 Task: Add an event with the title Casual Interview with Candidate D, date '2024/05/21', time 7:50 AM to 9:50 AM, logged in from the account softage.10@softage.netand send the event invitation to softage.3@softage.net and softage.4@softage.net. Set a reminder for the event 2 hour before
Action: Mouse moved to (103, 134)
Screenshot: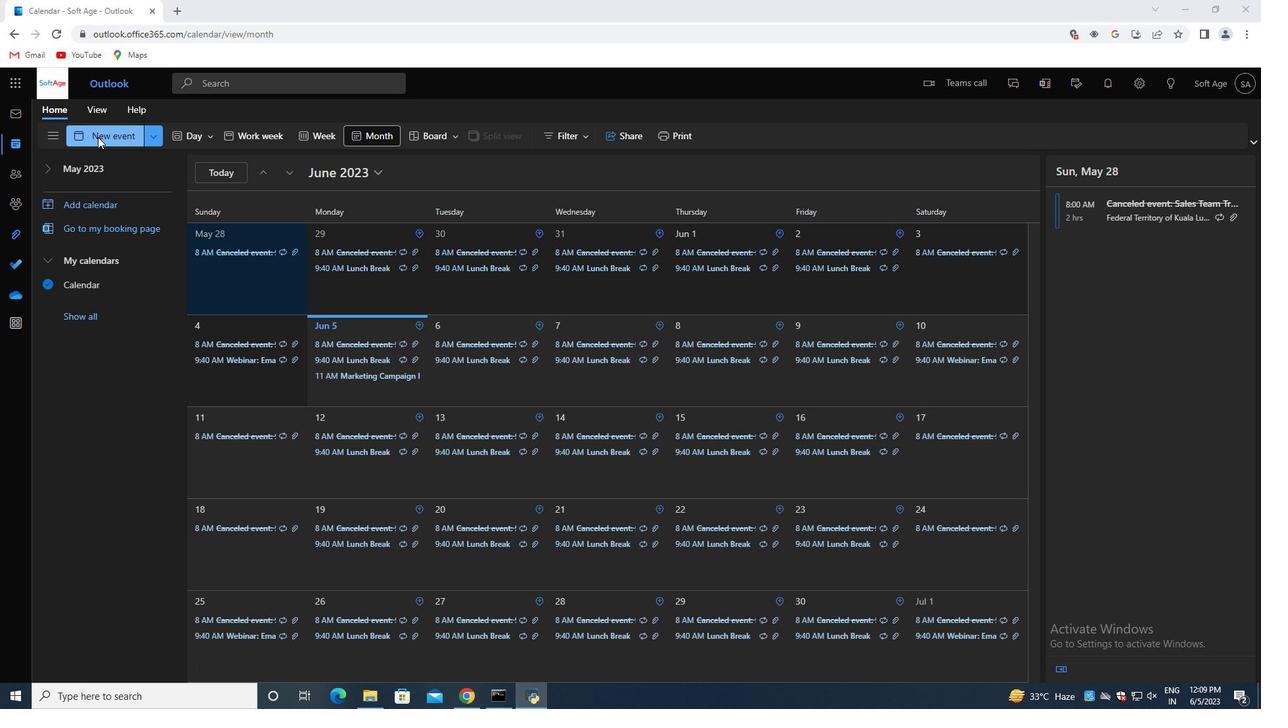 
Action: Mouse pressed left at (103, 134)
Screenshot: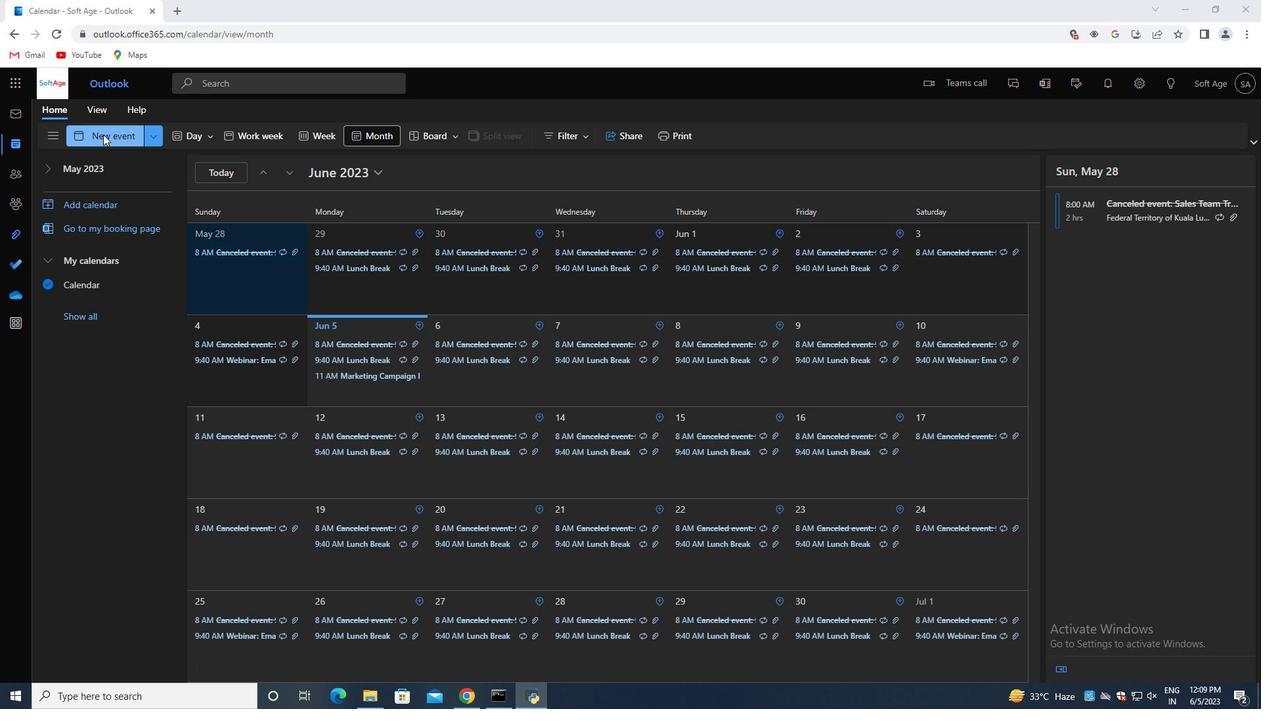 
Action: Mouse moved to (410, 214)
Screenshot: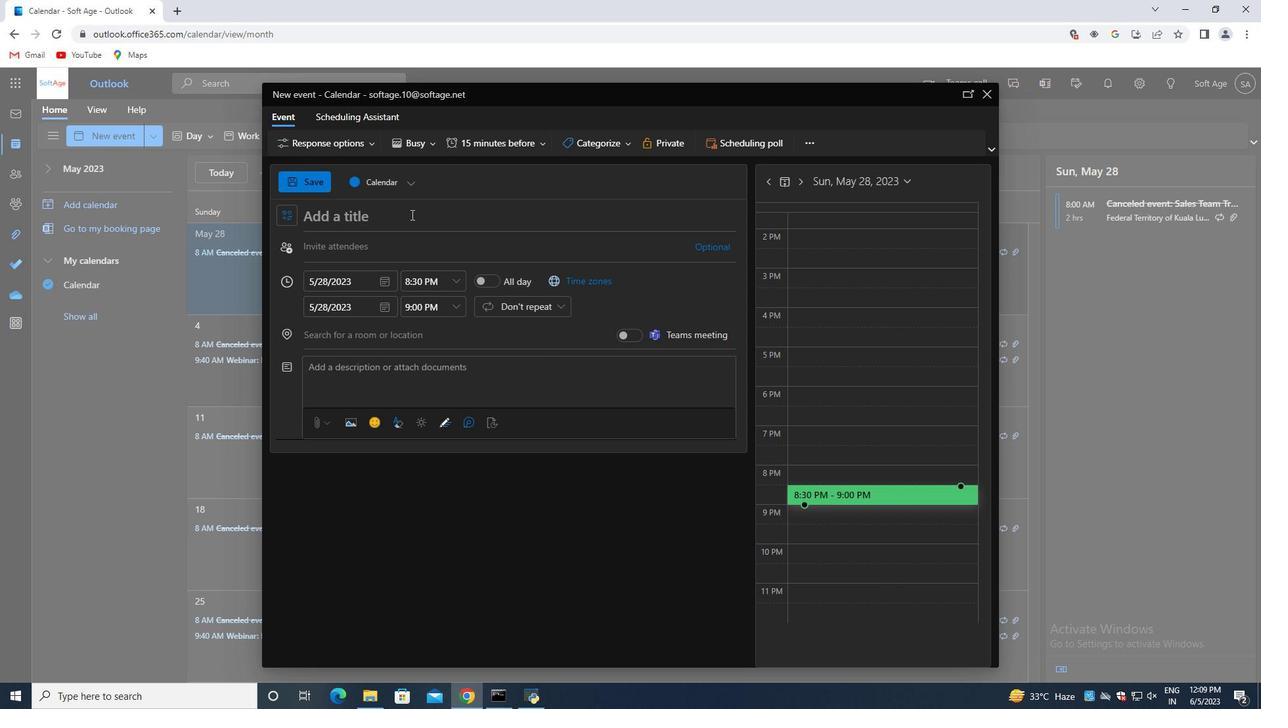 
Action: Mouse pressed left at (410, 214)
Screenshot: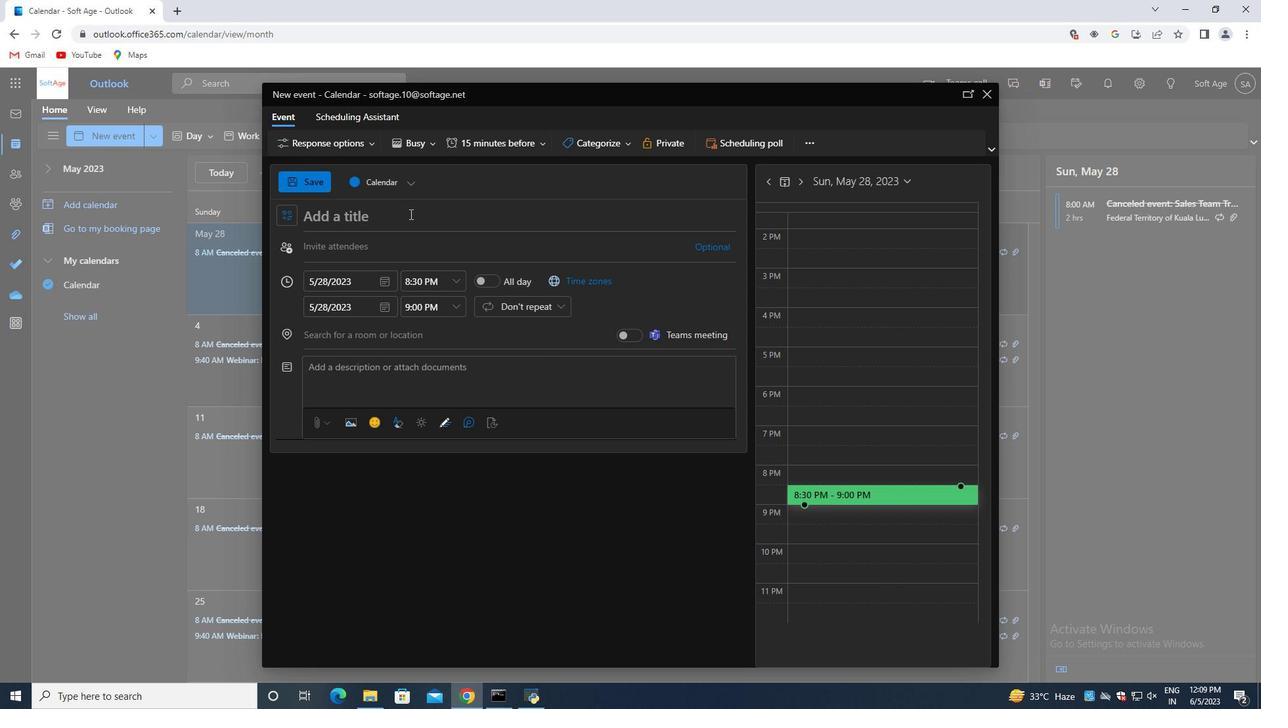 
Action: Key pressed <Key.shift>Casual<Key.space><Key.shift>Interview<Key.space>with<Key.space><Key.shift>Can
Screenshot: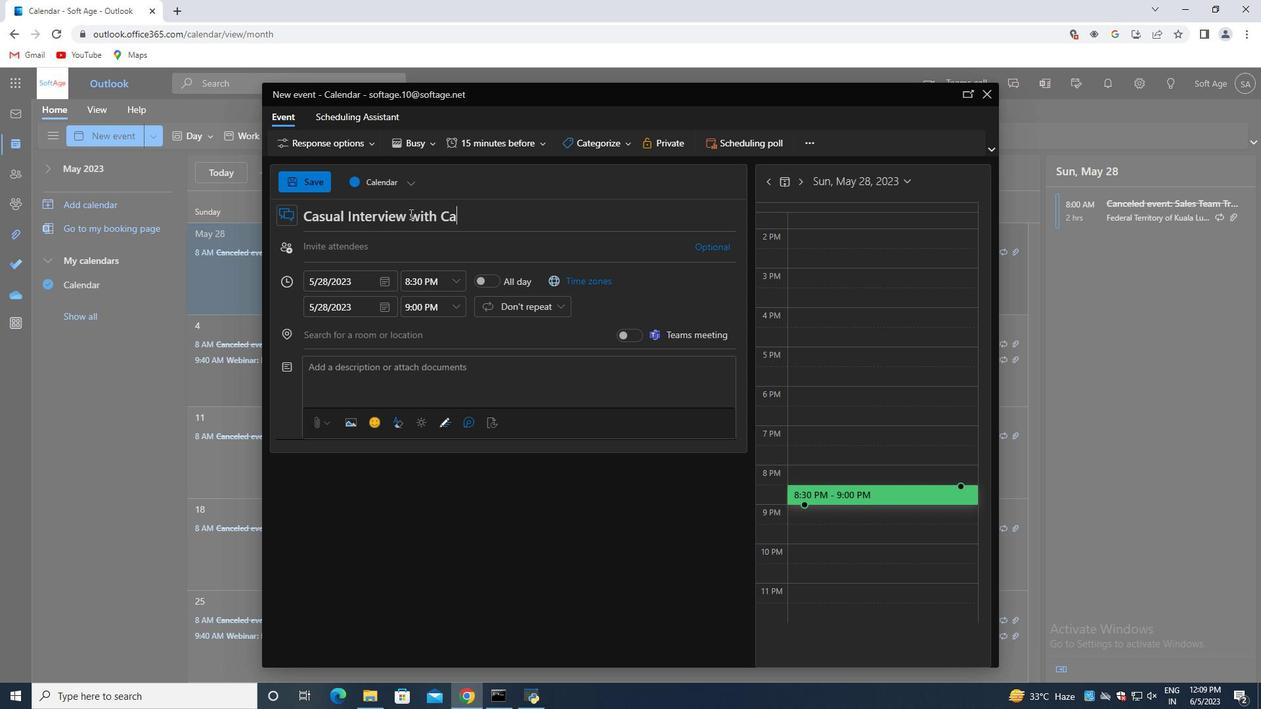 
Action: Mouse moved to (409, 213)
Screenshot: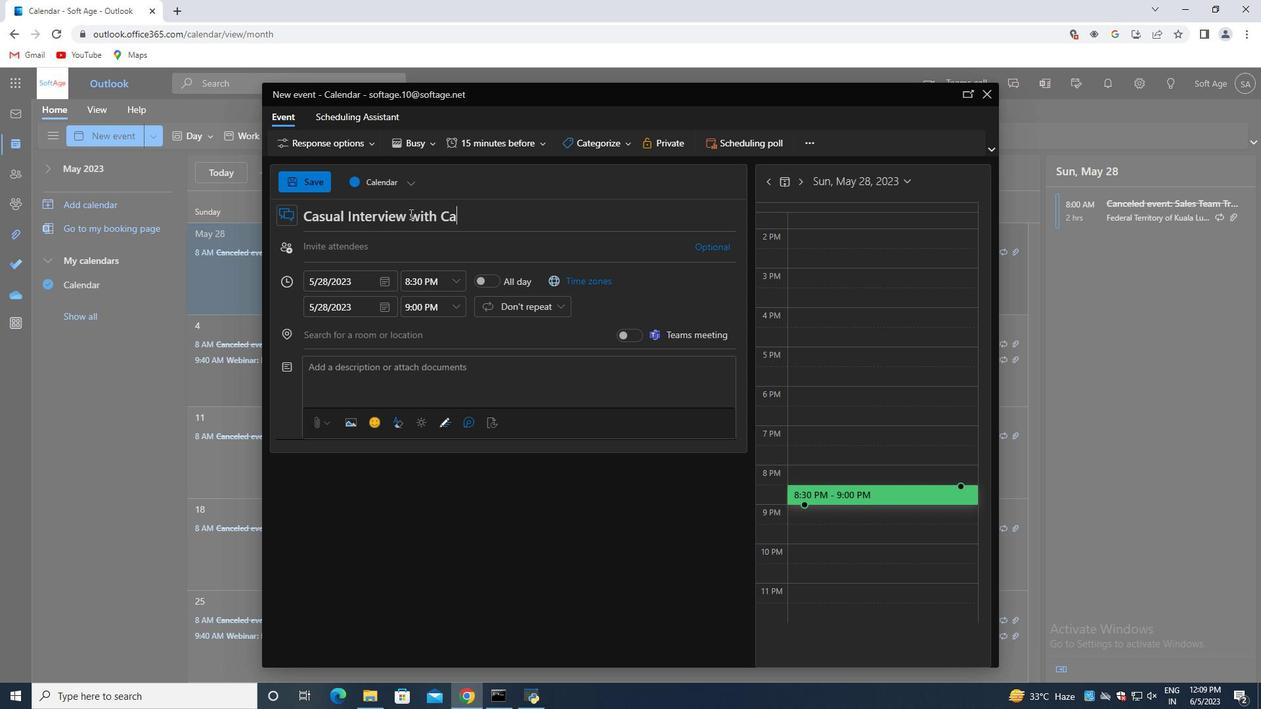 
Action: Key pressed didate<Key.space><Key.shift><Key.shift>D
Screenshot: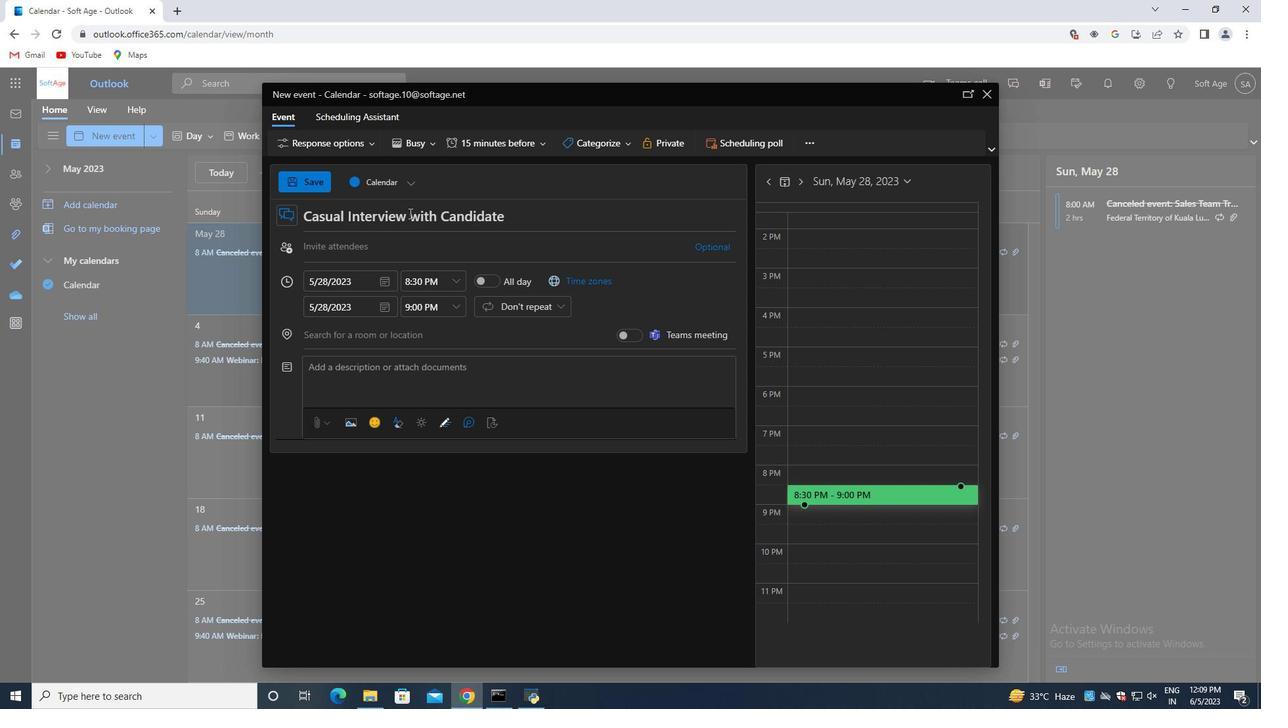 
Action: Mouse moved to (389, 281)
Screenshot: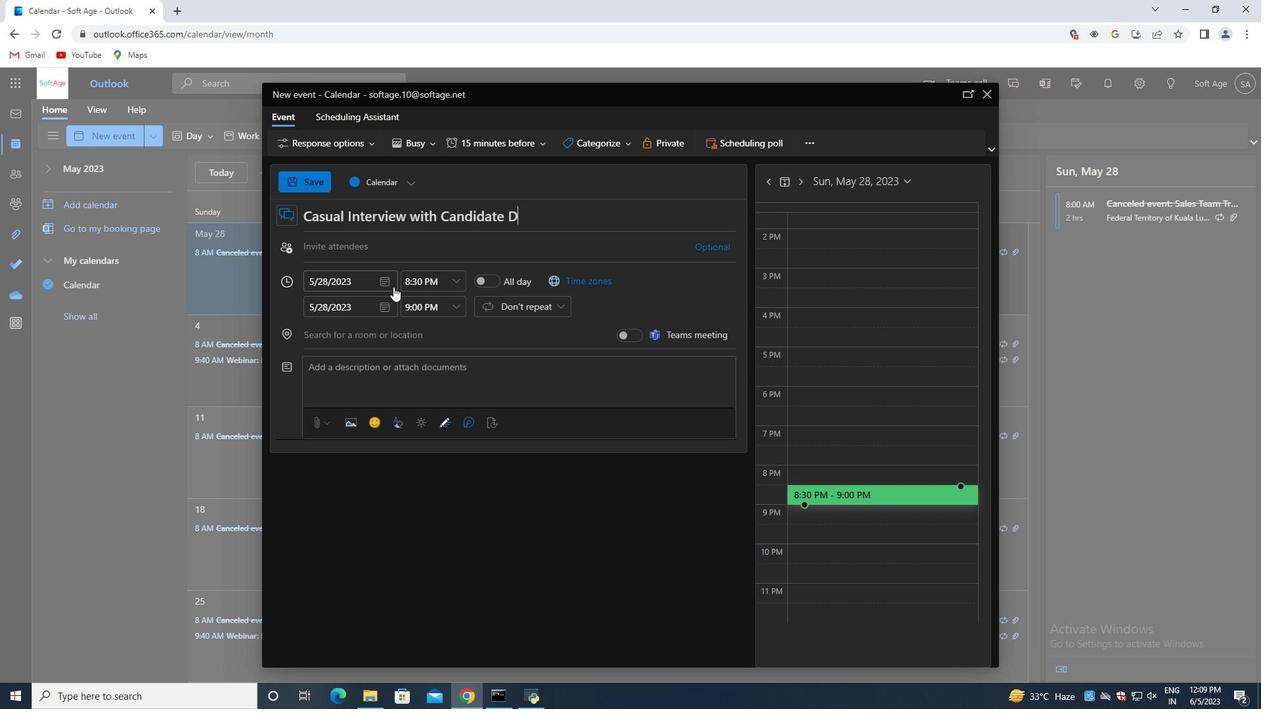 
Action: Mouse pressed left at (389, 281)
Screenshot: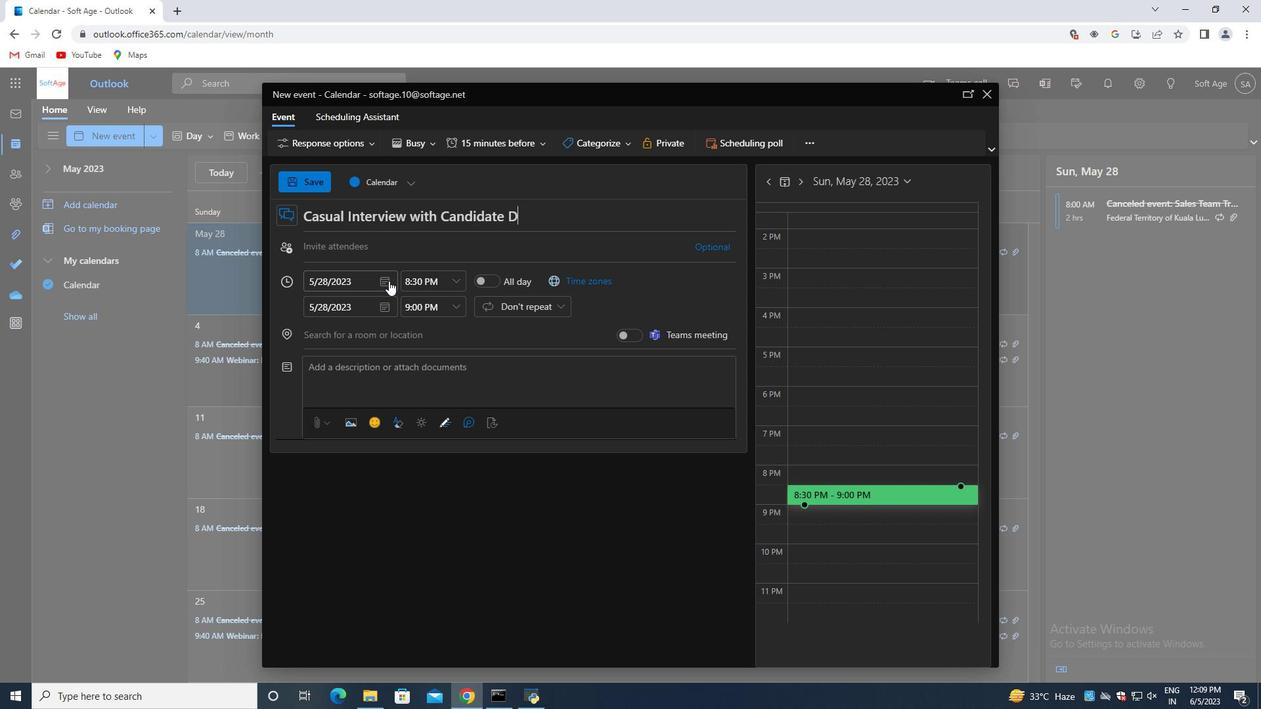 
Action: Mouse moved to (434, 314)
Screenshot: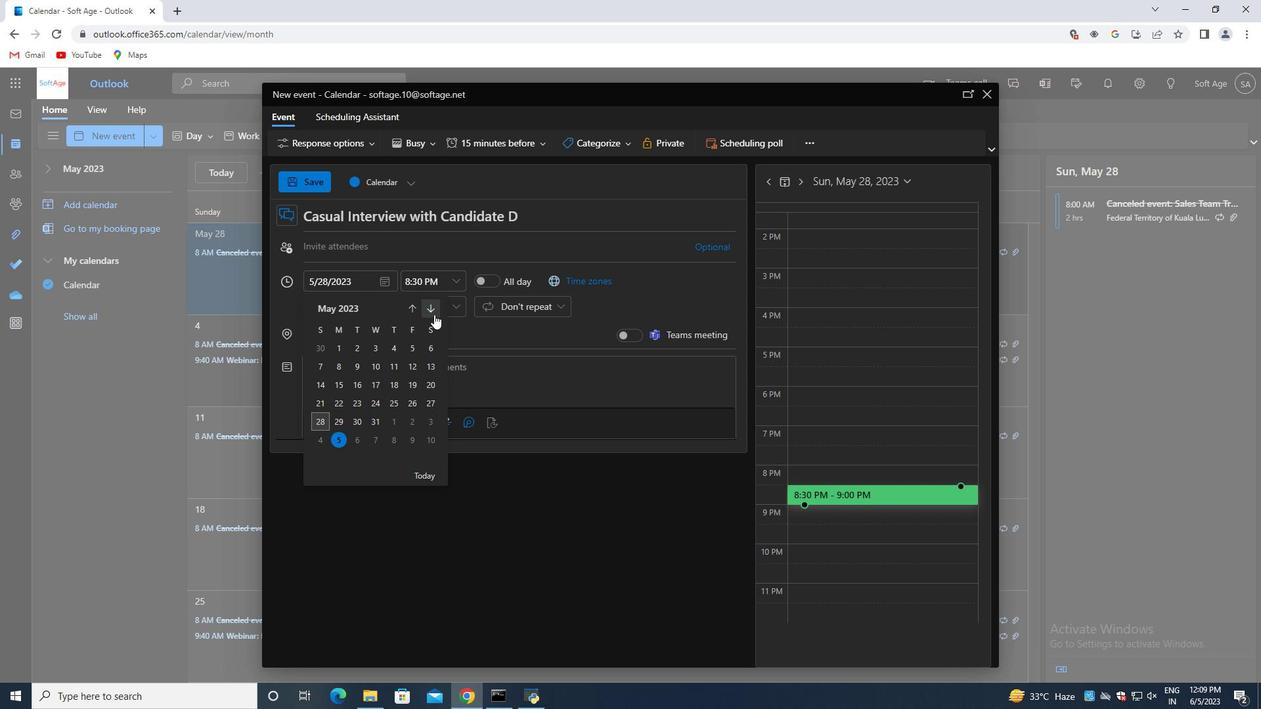 
Action: Mouse pressed left at (434, 314)
Screenshot: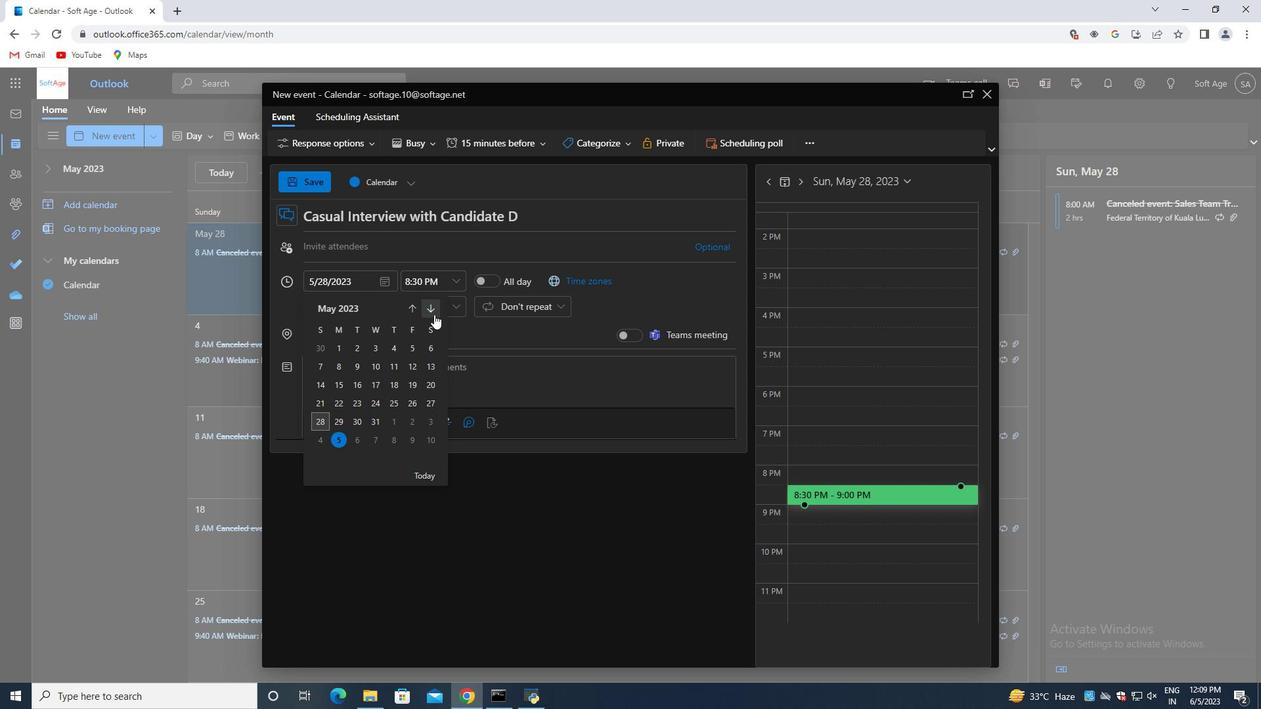 
Action: Mouse pressed left at (434, 314)
Screenshot: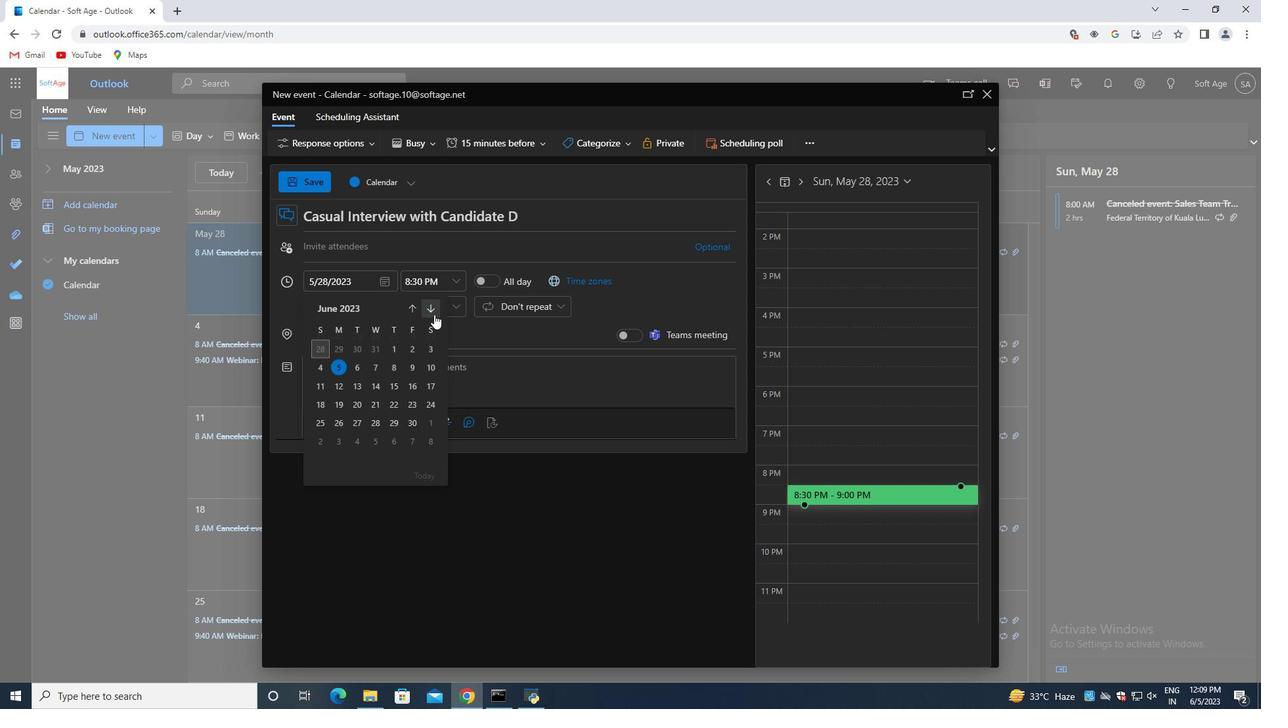 
Action: Mouse pressed left at (434, 314)
Screenshot: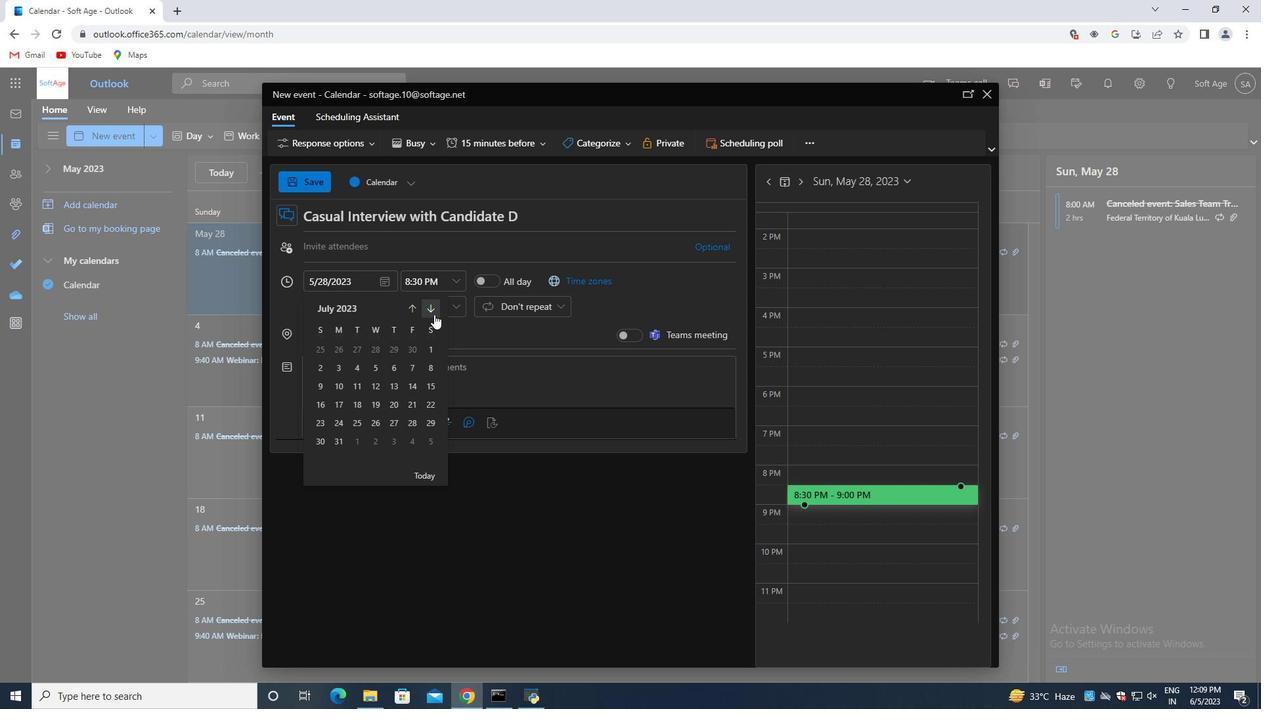 
Action: Mouse pressed left at (434, 314)
Screenshot: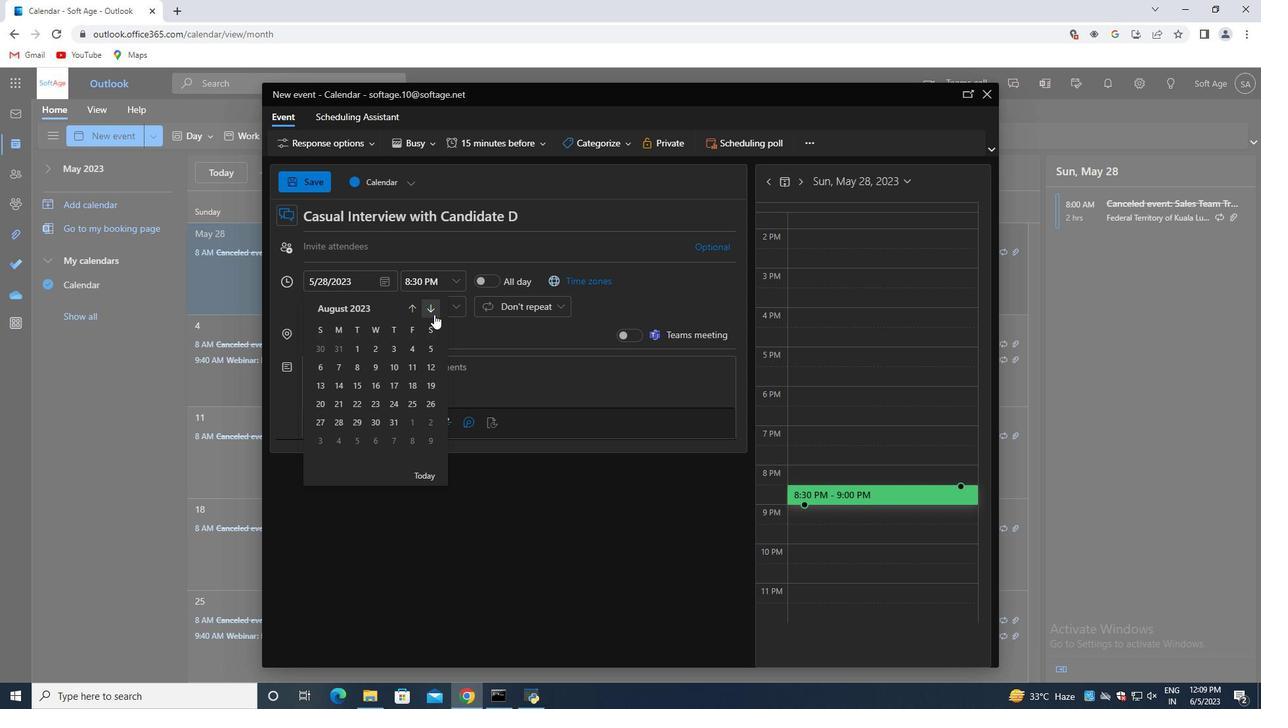 
Action: Mouse pressed left at (434, 314)
Screenshot: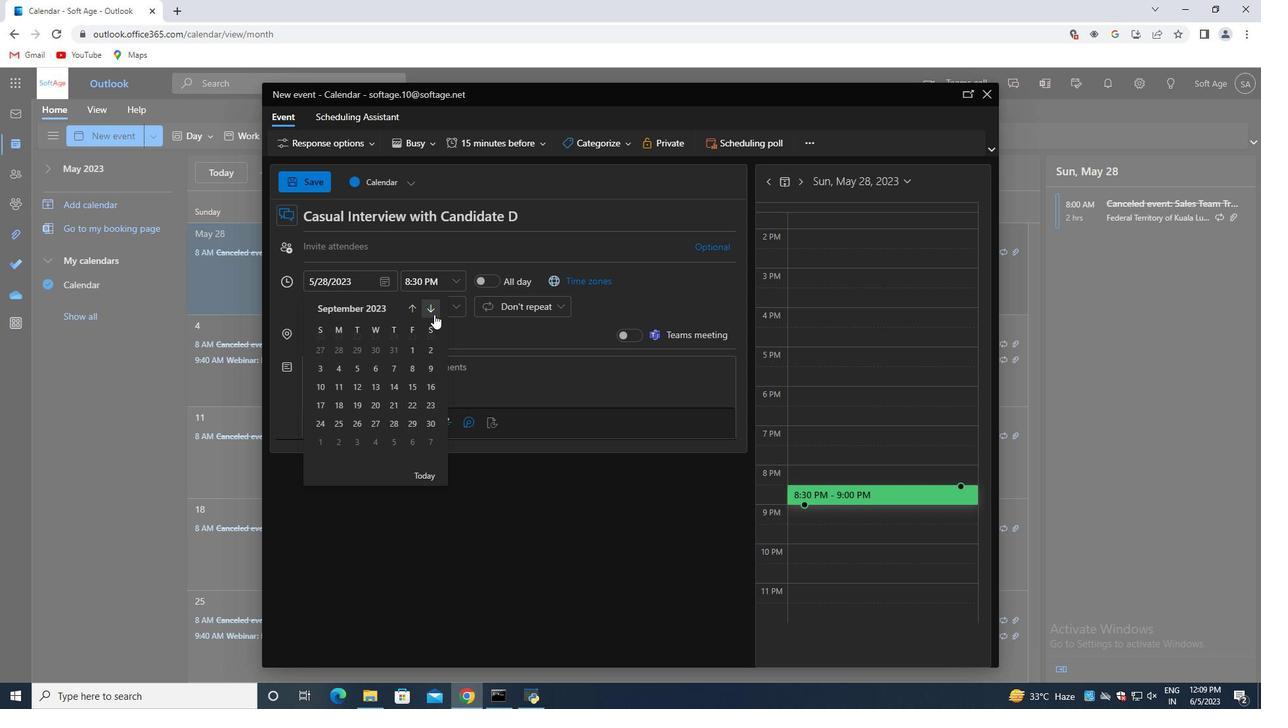 
Action: Mouse pressed left at (434, 314)
Screenshot: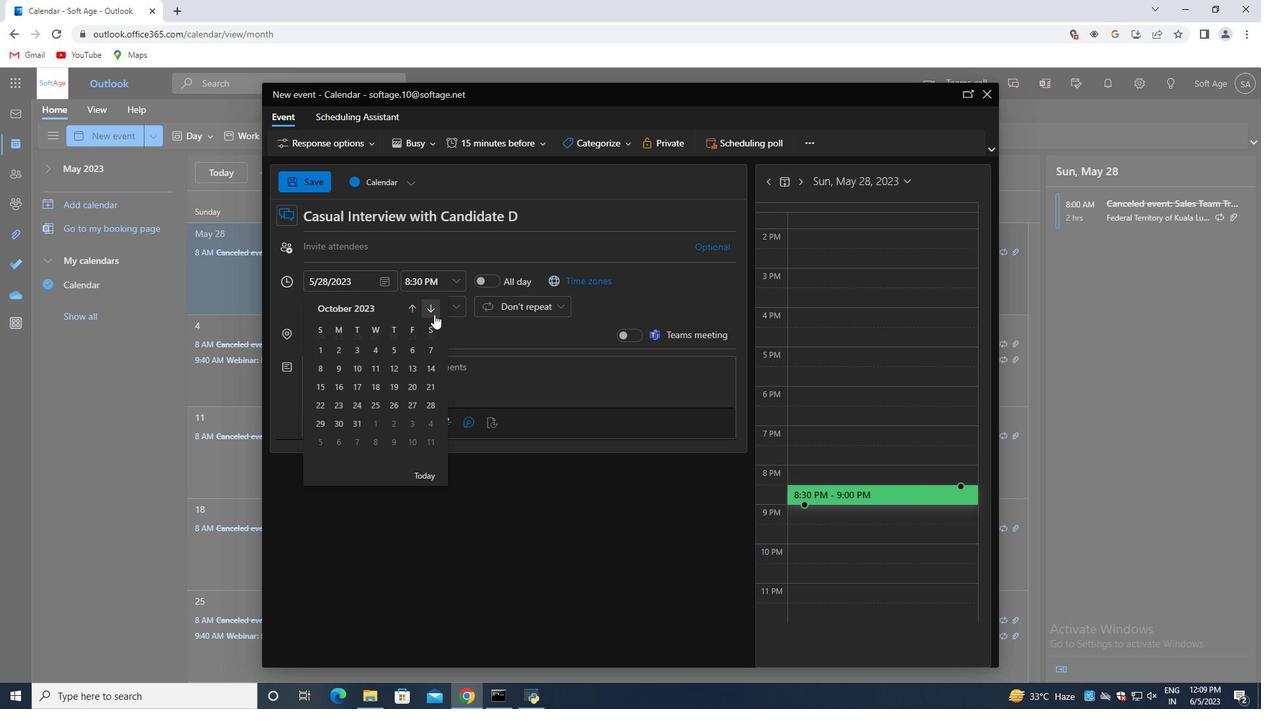 
Action: Mouse pressed left at (434, 314)
Screenshot: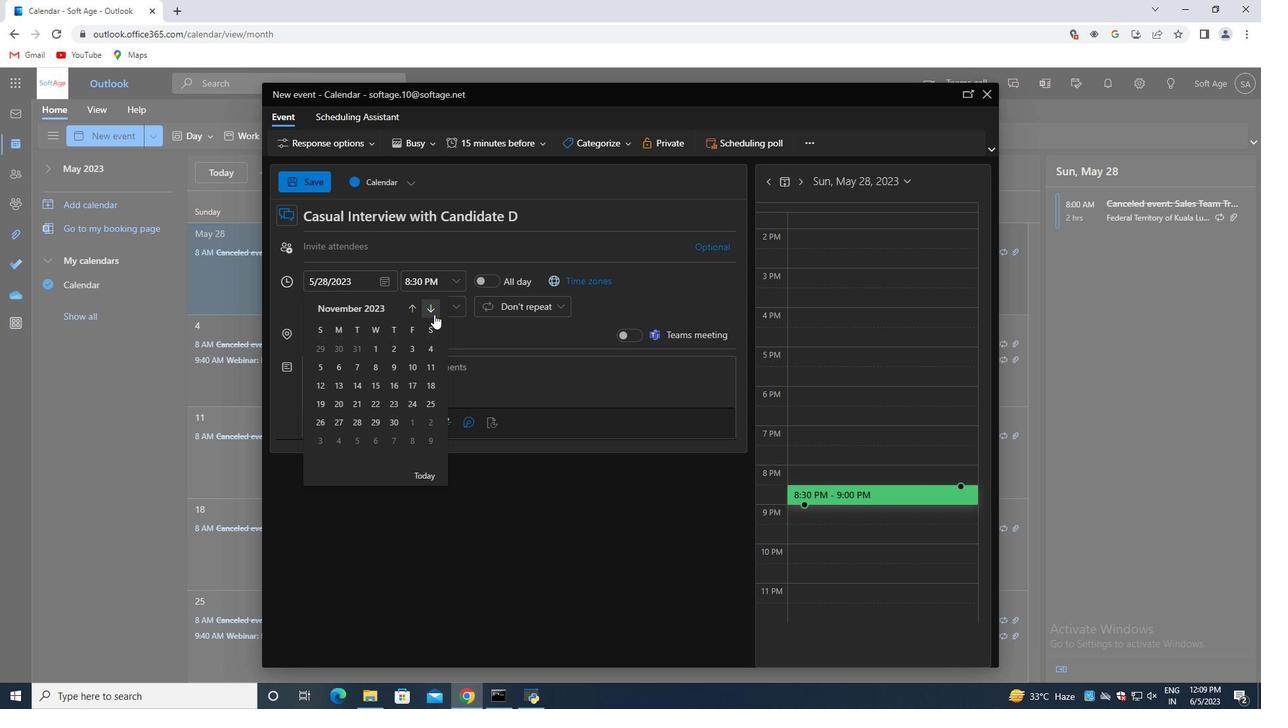 
Action: Mouse pressed left at (434, 314)
Screenshot: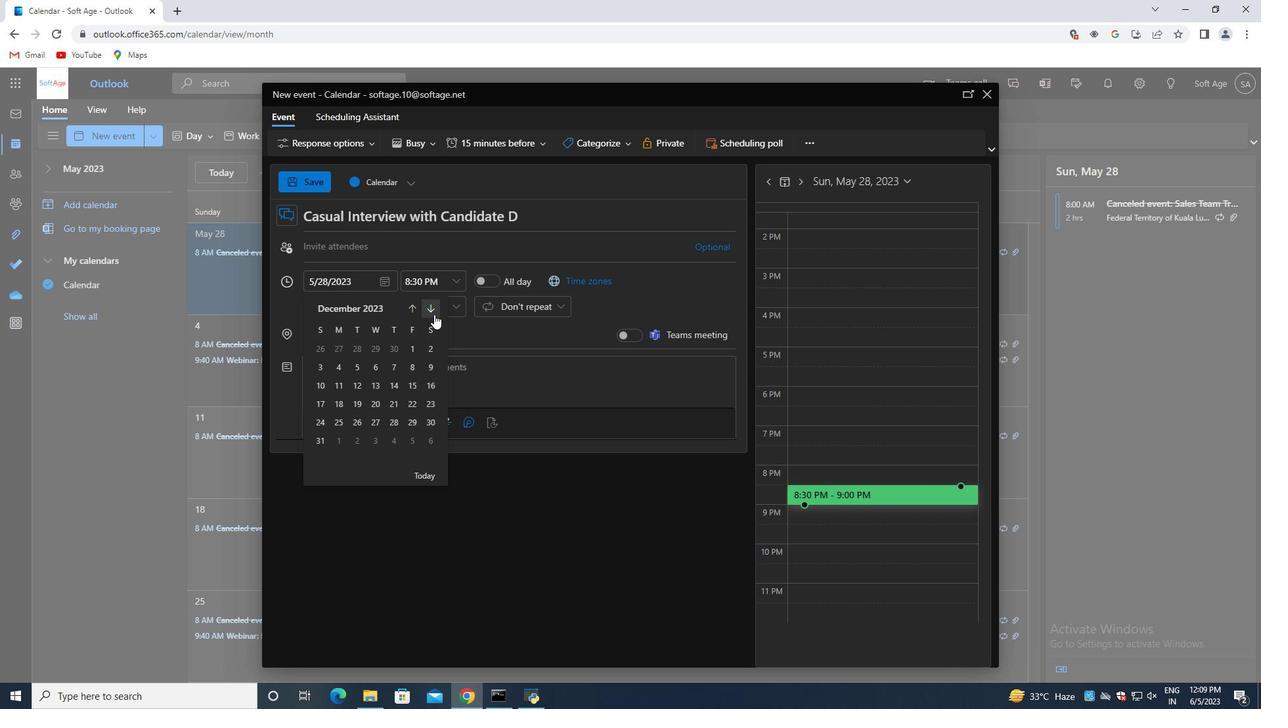 
Action: Mouse pressed left at (434, 314)
Screenshot: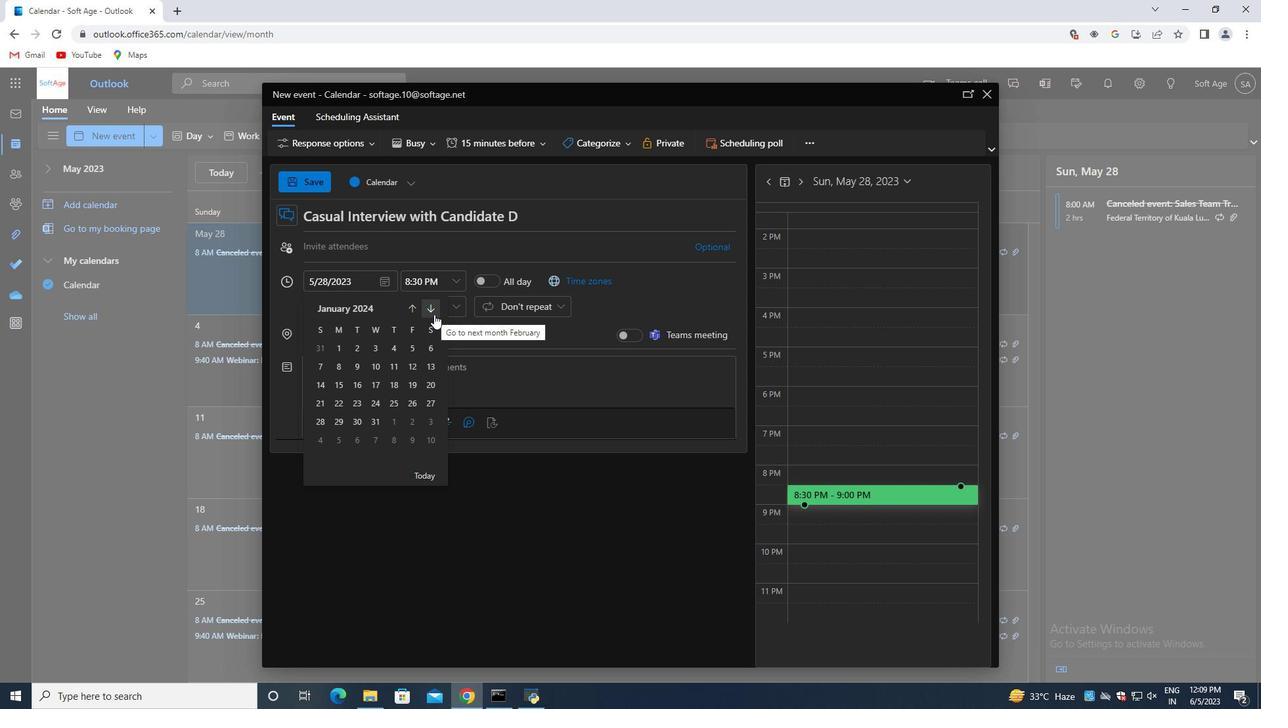 
Action: Mouse pressed left at (434, 314)
Screenshot: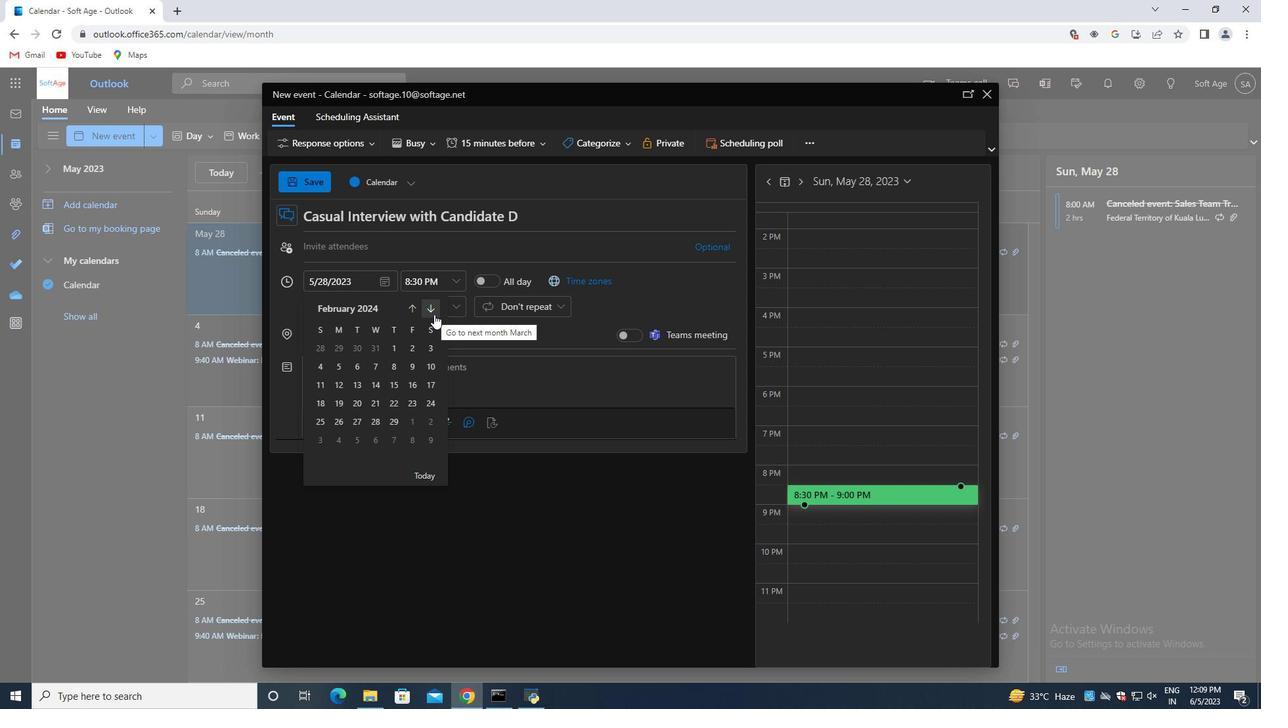 
Action: Mouse pressed left at (434, 314)
Screenshot: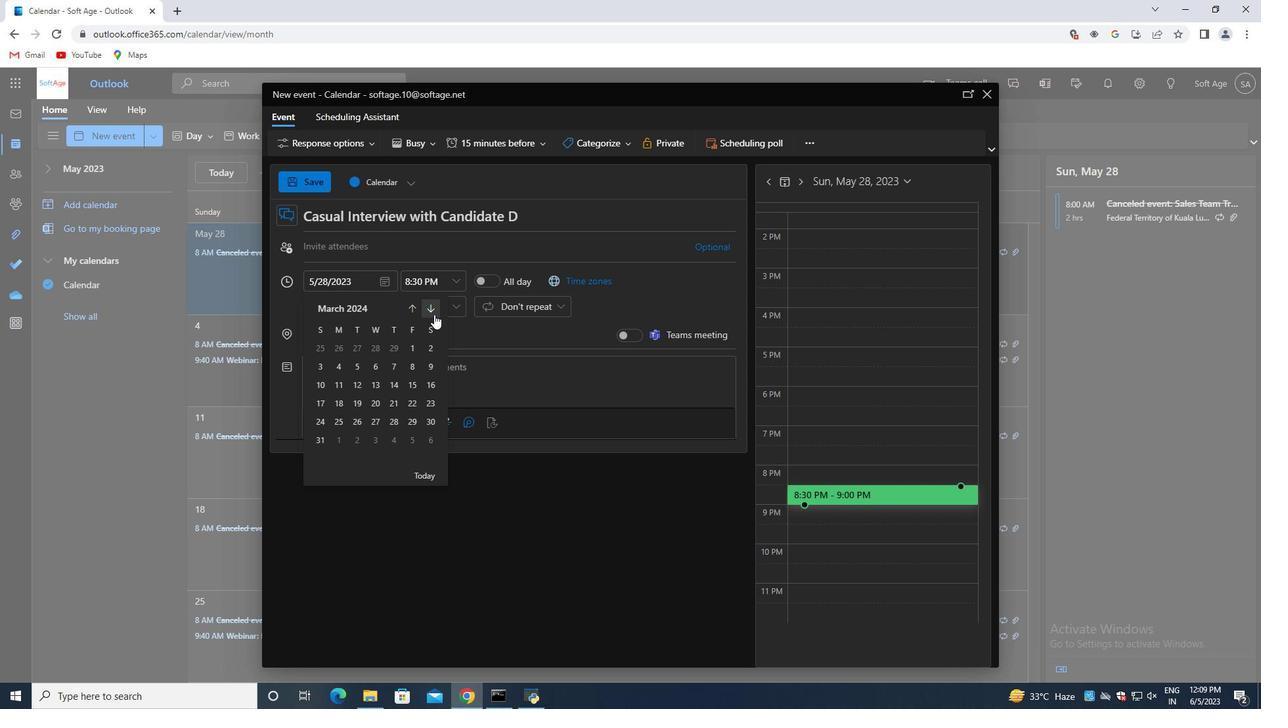 
Action: Mouse moved to (321, 398)
Screenshot: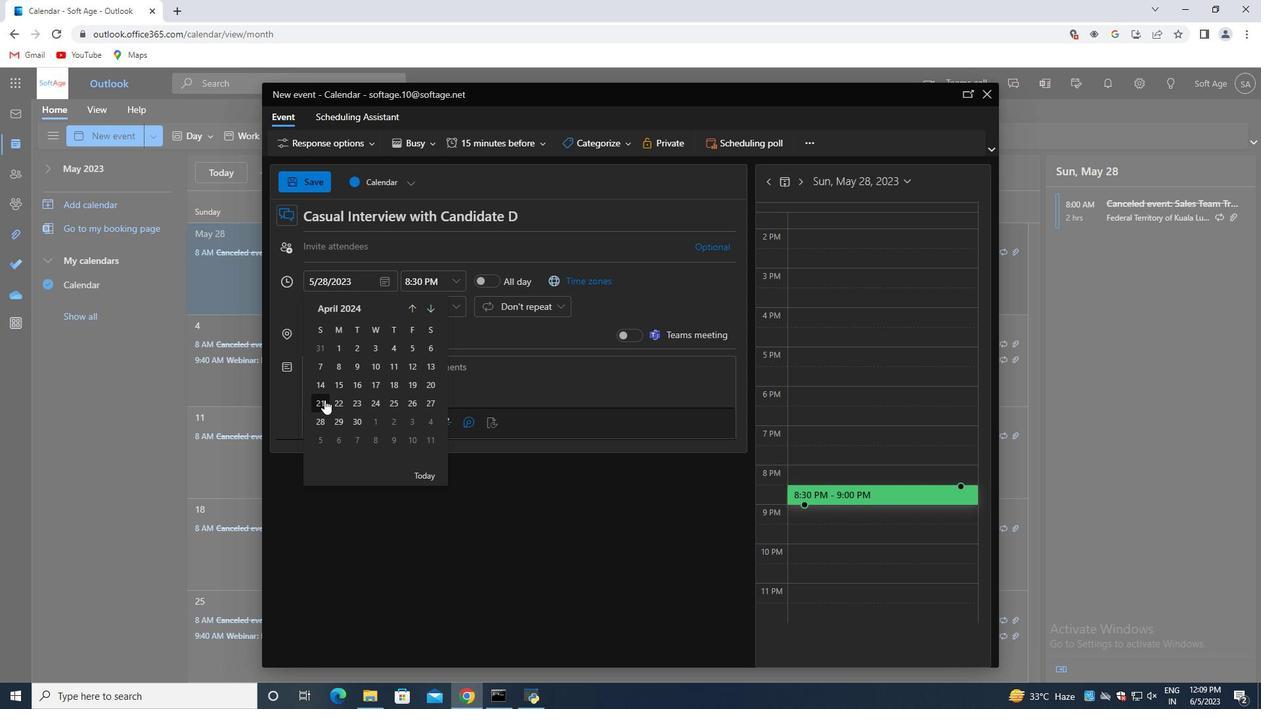 
Action: Mouse pressed left at (321, 398)
Screenshot: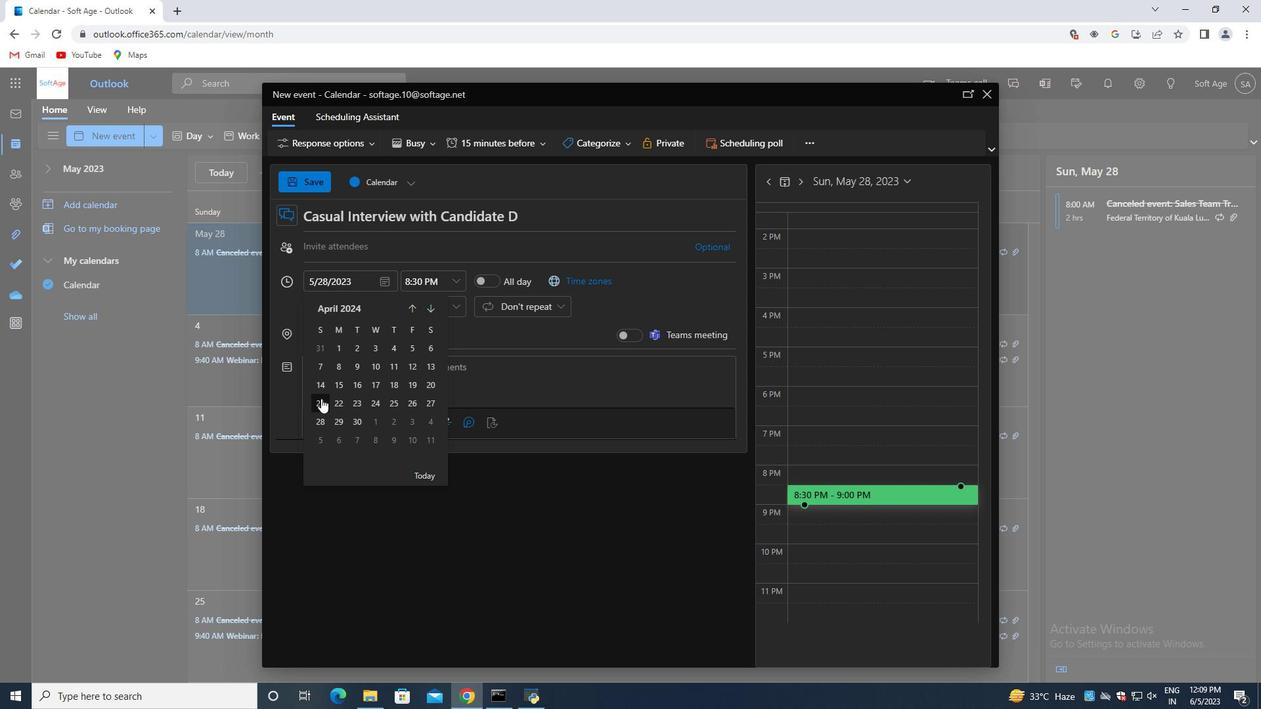 
Action: Mouse moved to (383, 276)
Screenshot: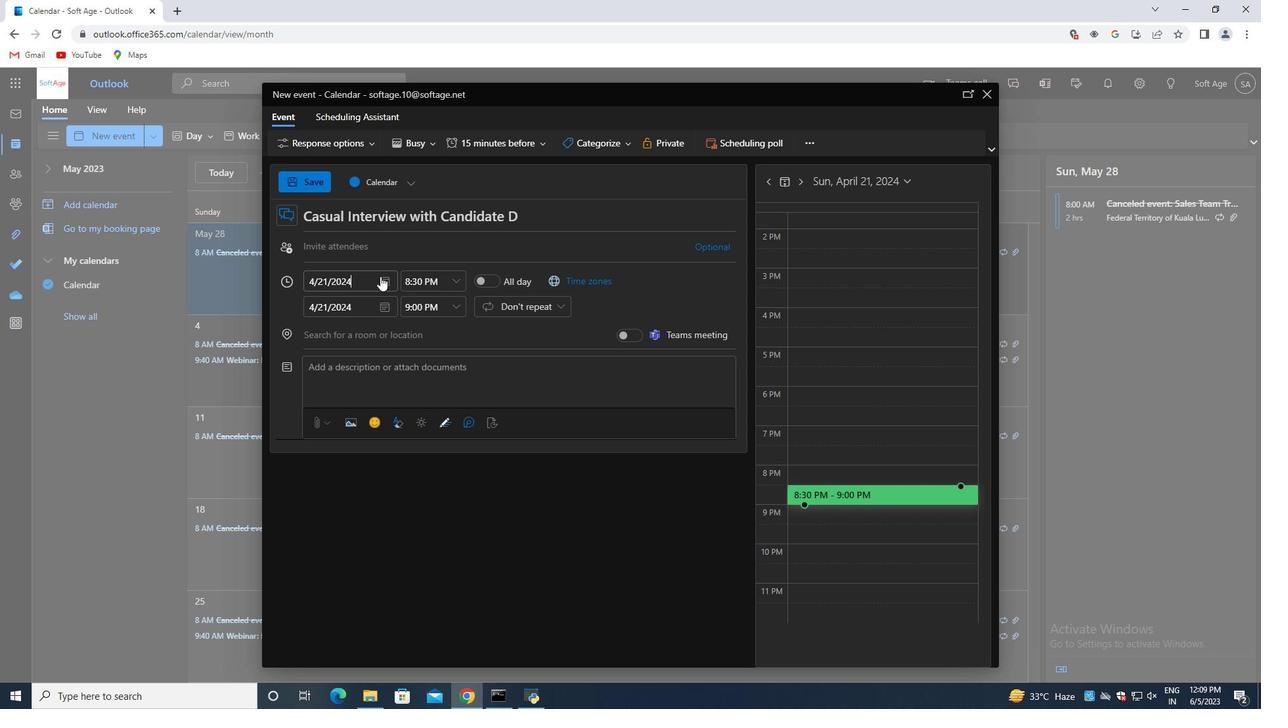 
Action: Mouse pressed left at (383, 276)
Screenshot: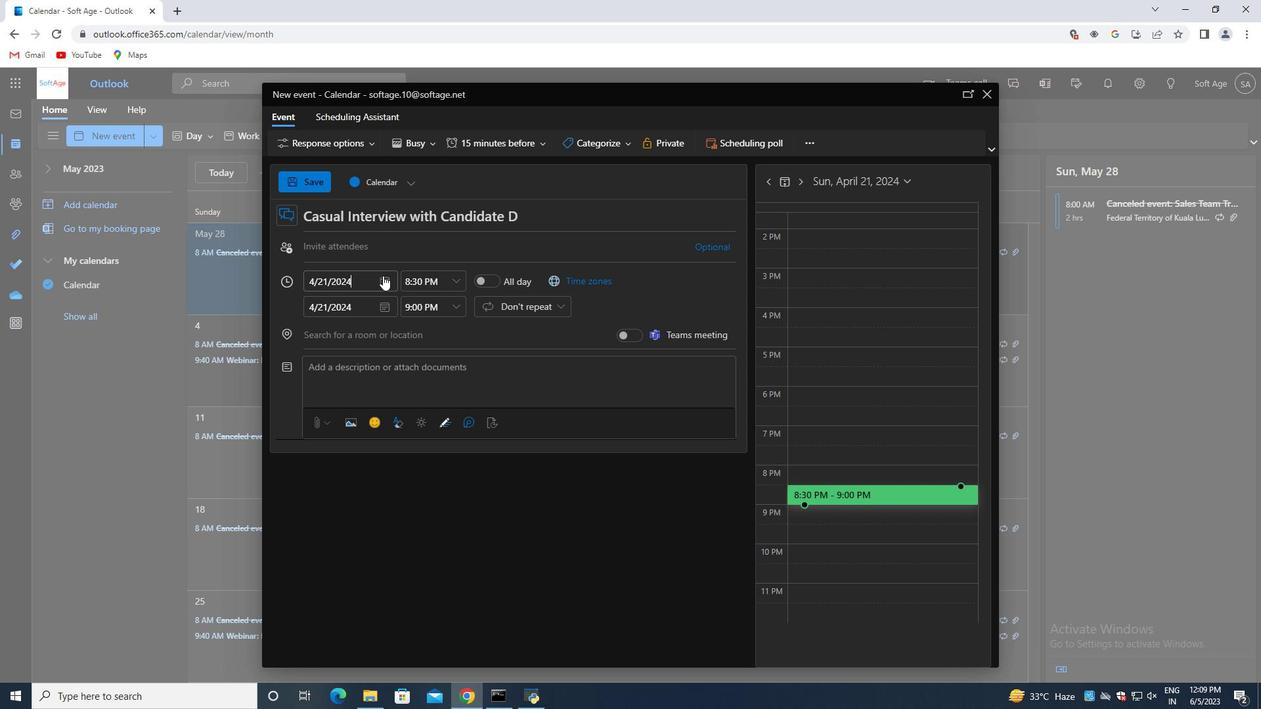 
Action: Mouse moved to (427, 310)
Screenshot: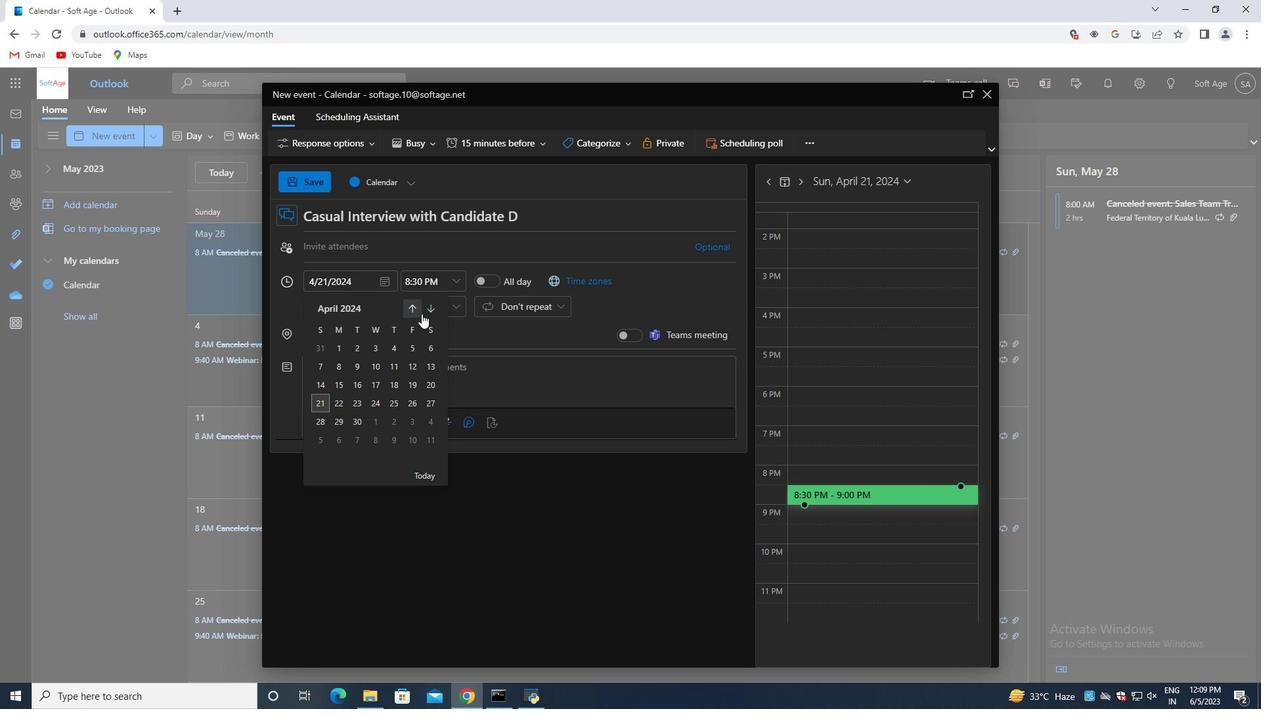 
Action: Mouse pressed left at (427, 310)
Screenshot: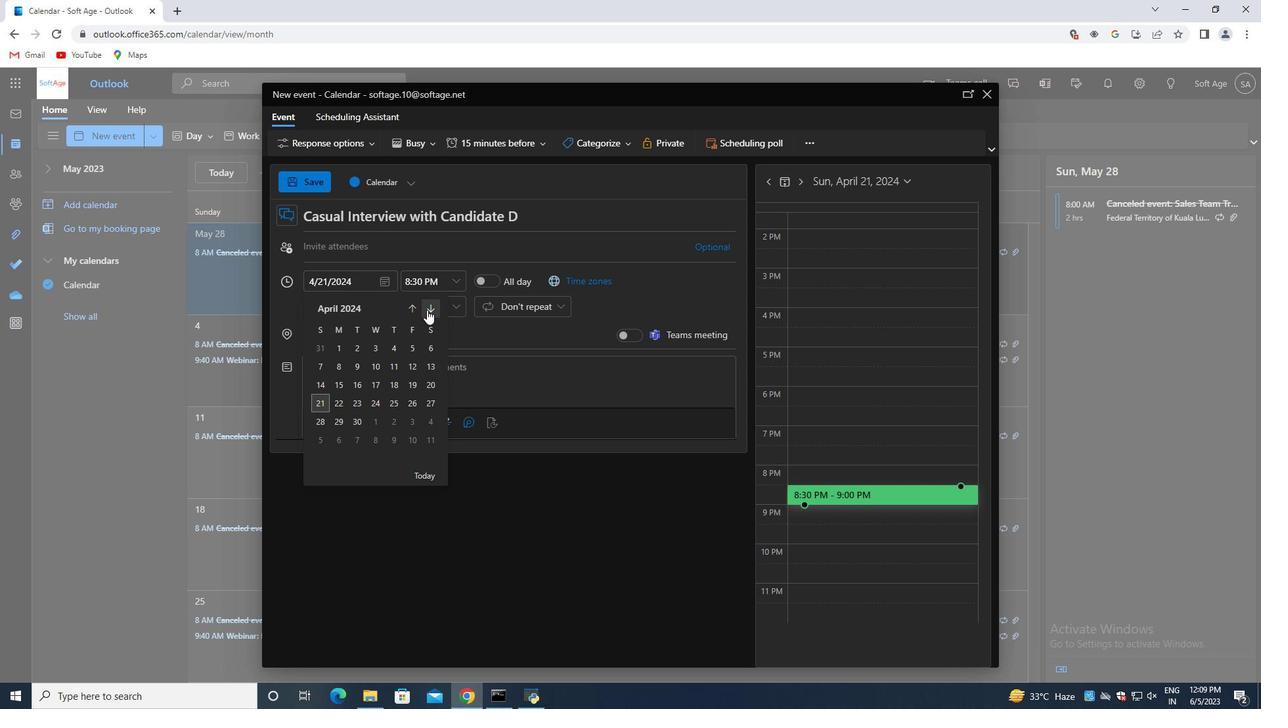 
Action: Mouse moved to (360, 398)
Screenshot: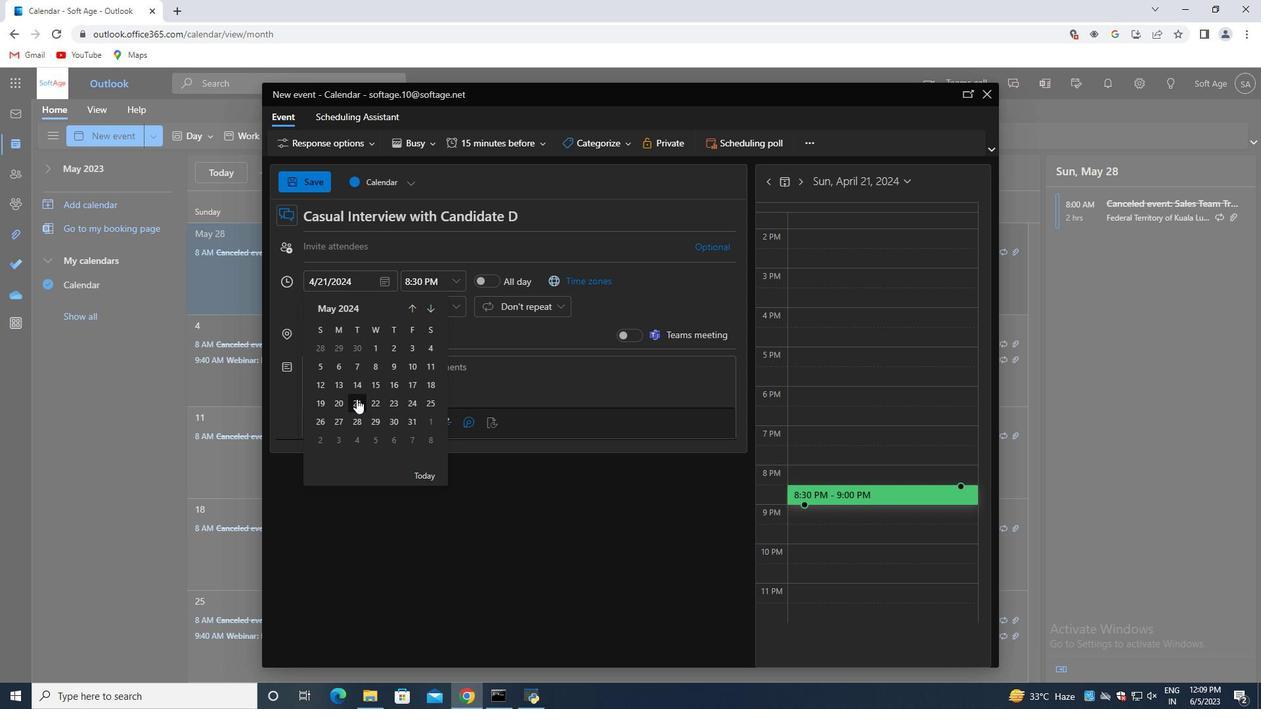 
Action: Mouse pressed left at (360, 398)
Screenshot: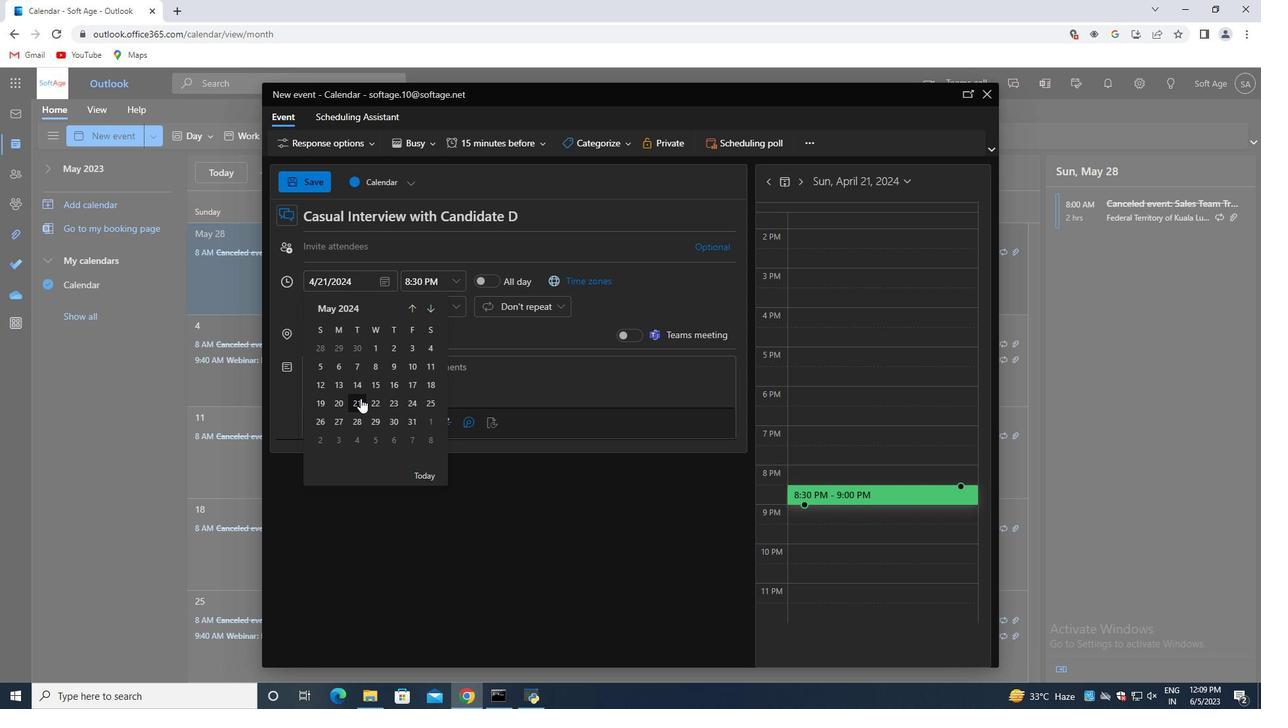 
Action: Mouse moved to (454, 281)
Screenshot: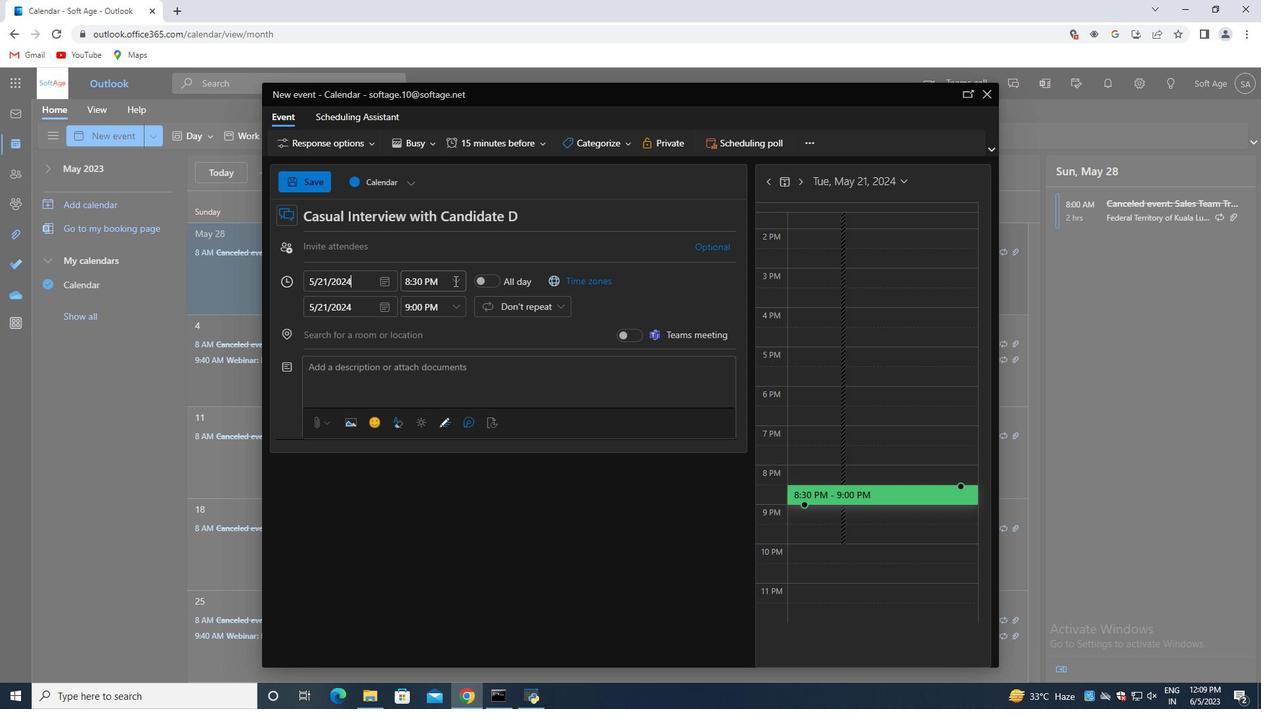 
Action: Mouse pressed left at (454, 281)
Screenshot: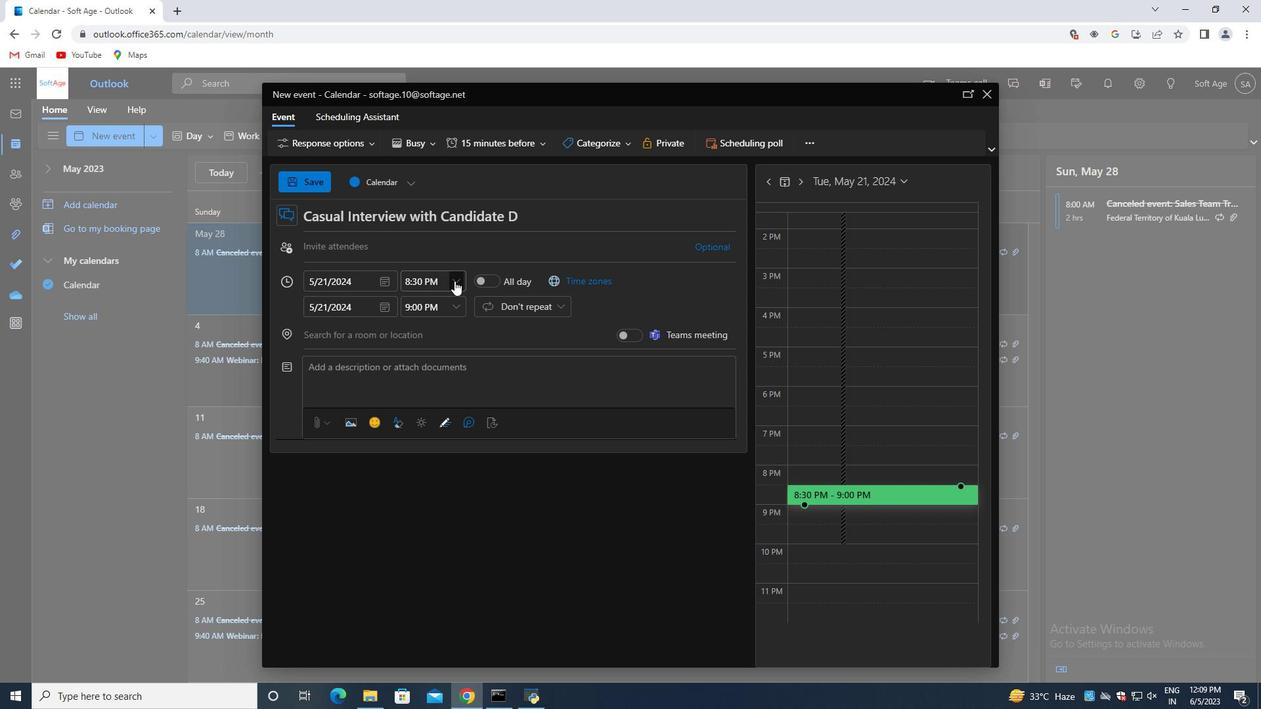 
Action: Mouse moved to (440, 341)
Screenshot: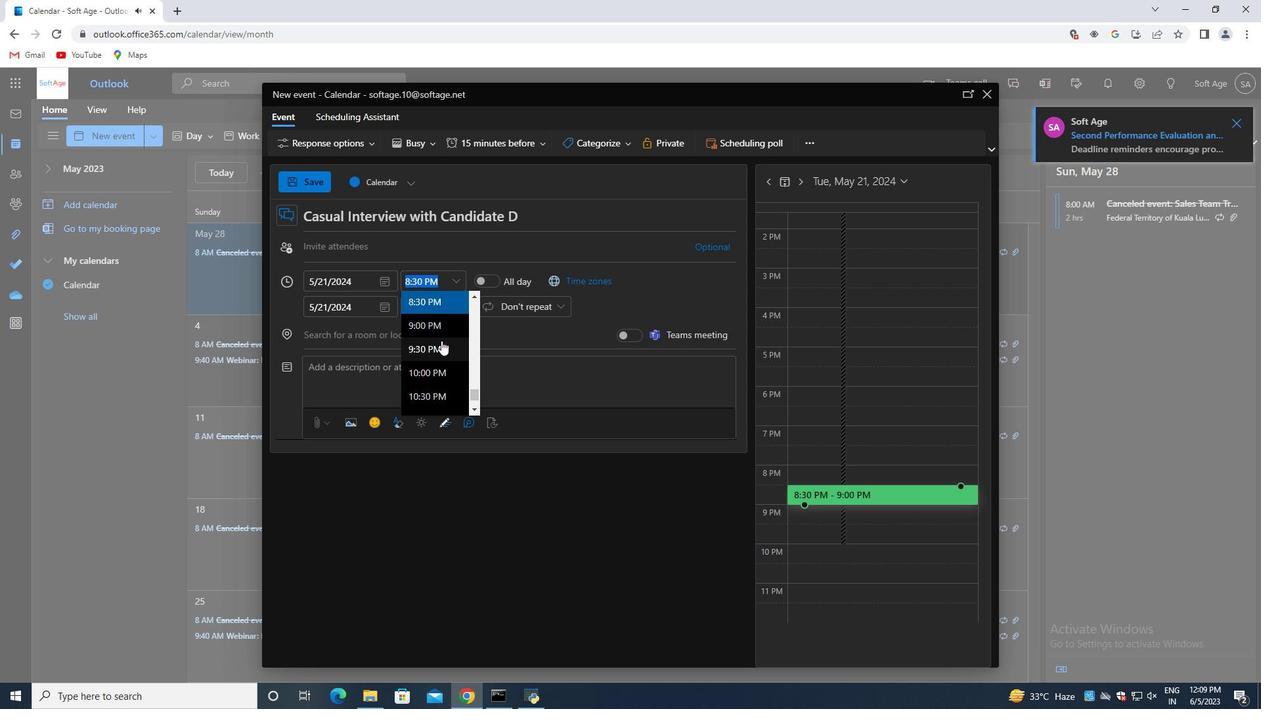 
Action: Mouse scrolled (440, 341) with delta (0, 0)
Screenshot: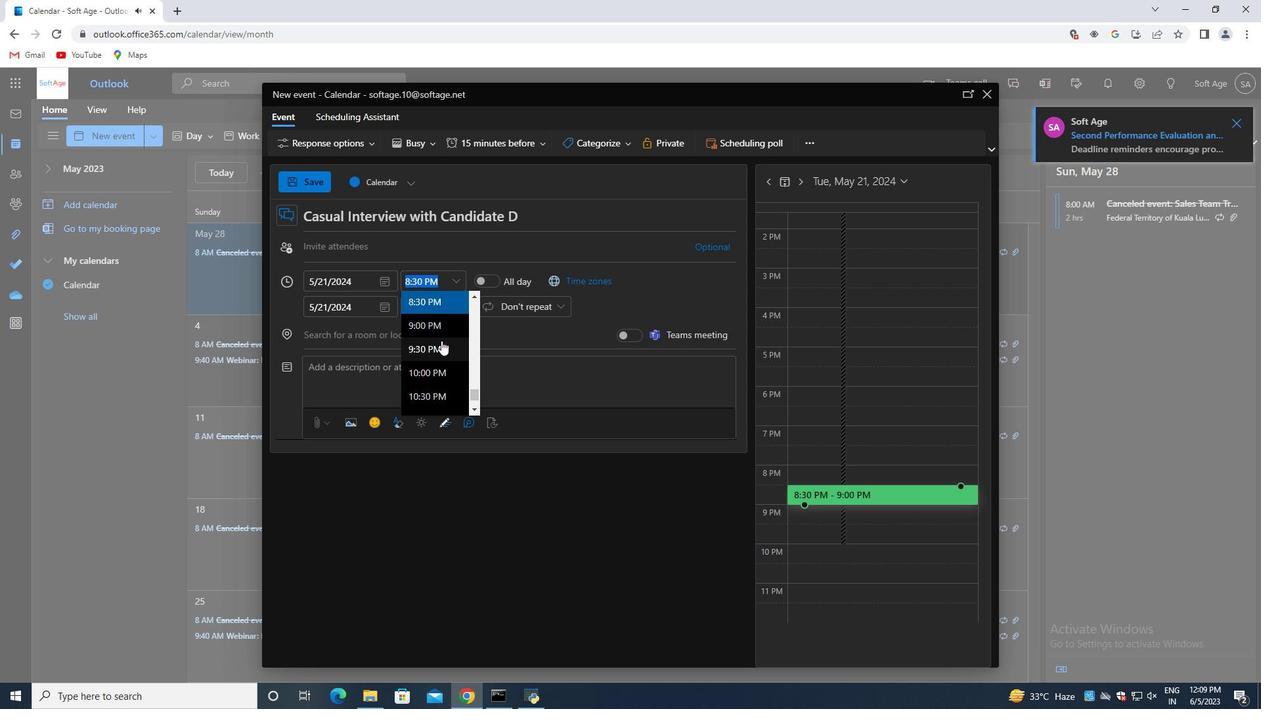 
Action: Mouse scrolled (440, 341) with delta (0, 0)
Screenshot: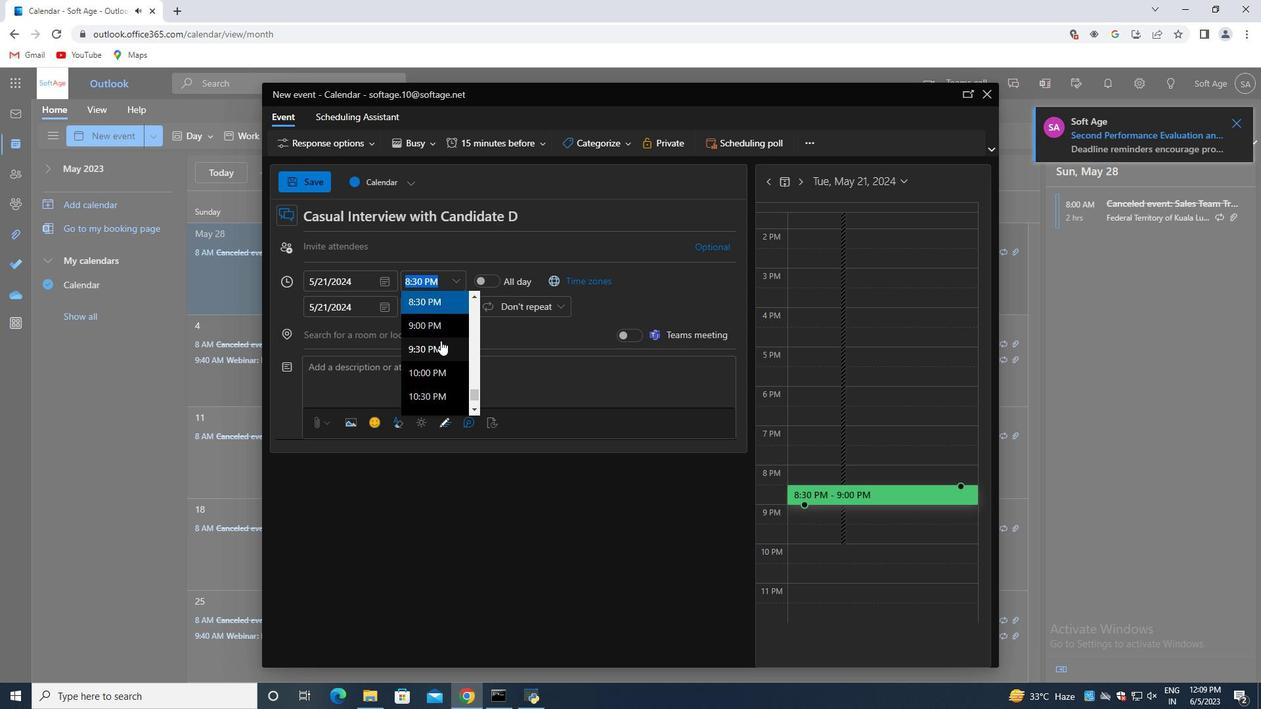 
Action: Mouse scrolled (440, 341) with delta (0, 0)
Screenshot: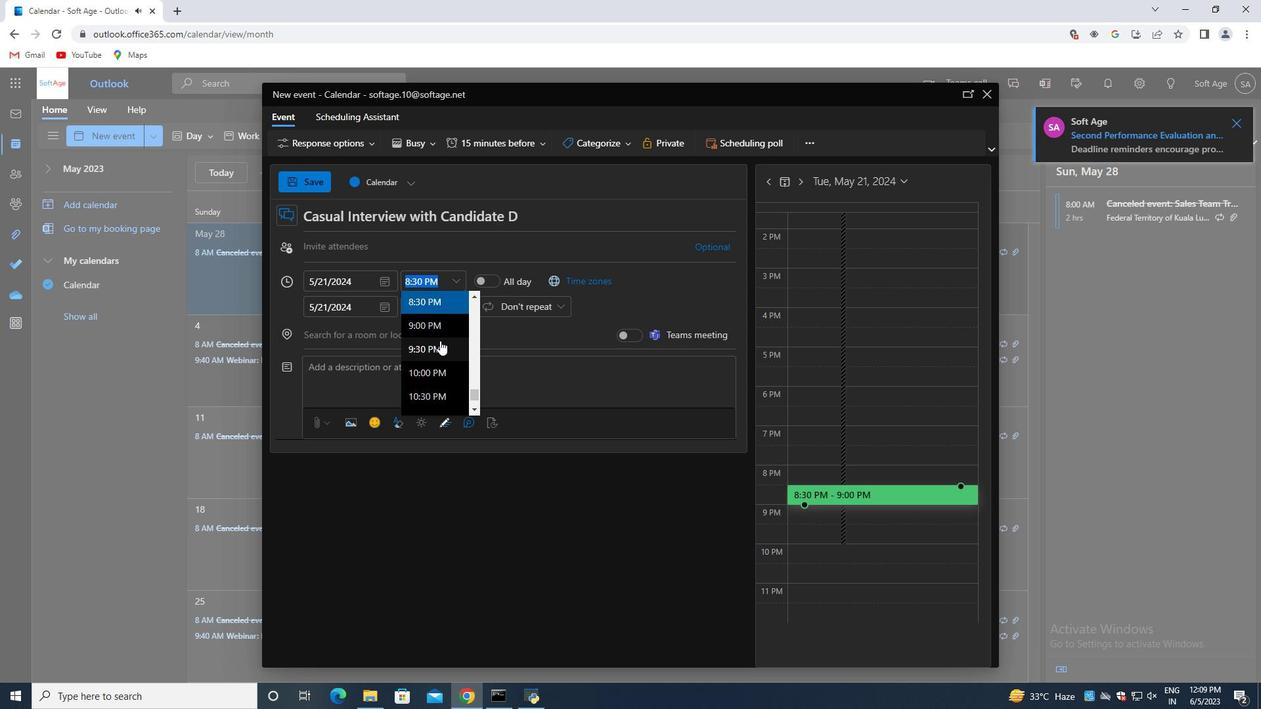 
Action: Mouse scrolled (440, 341) with delta (0, 0)
Screenshot: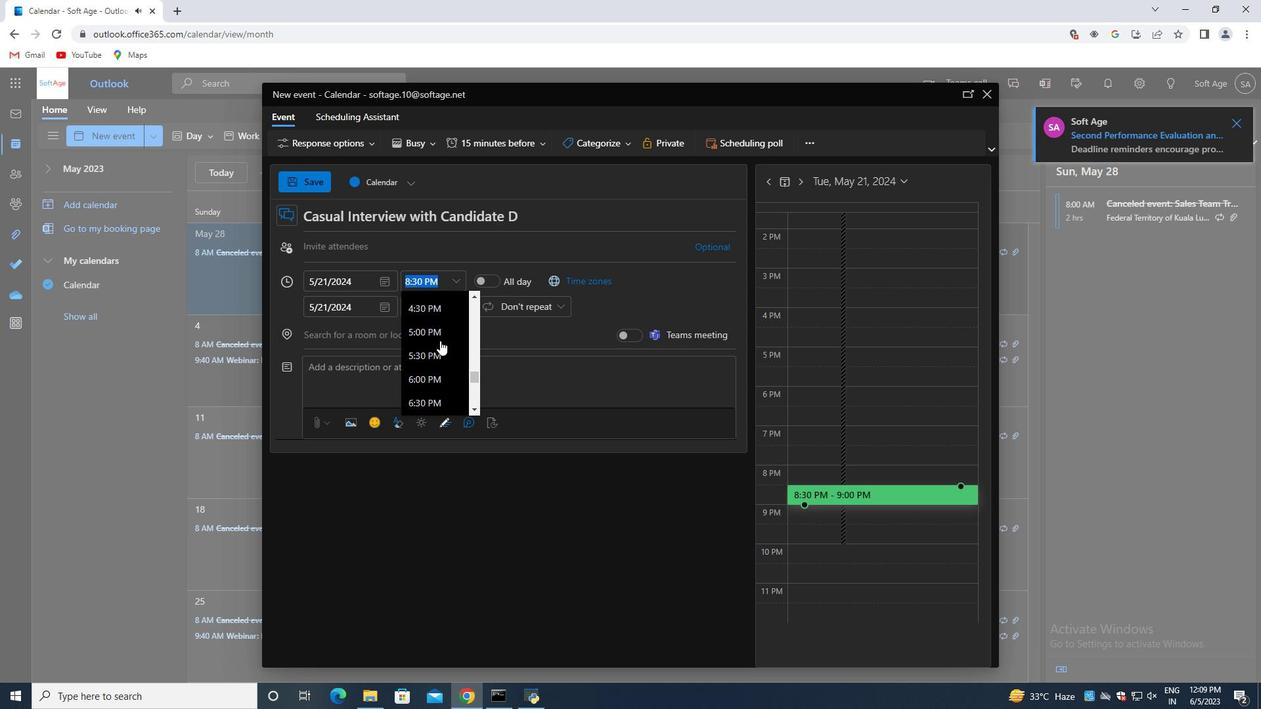 
Action: Mouse scrolled (440, 341) with delta (0, 0)
Screenshot: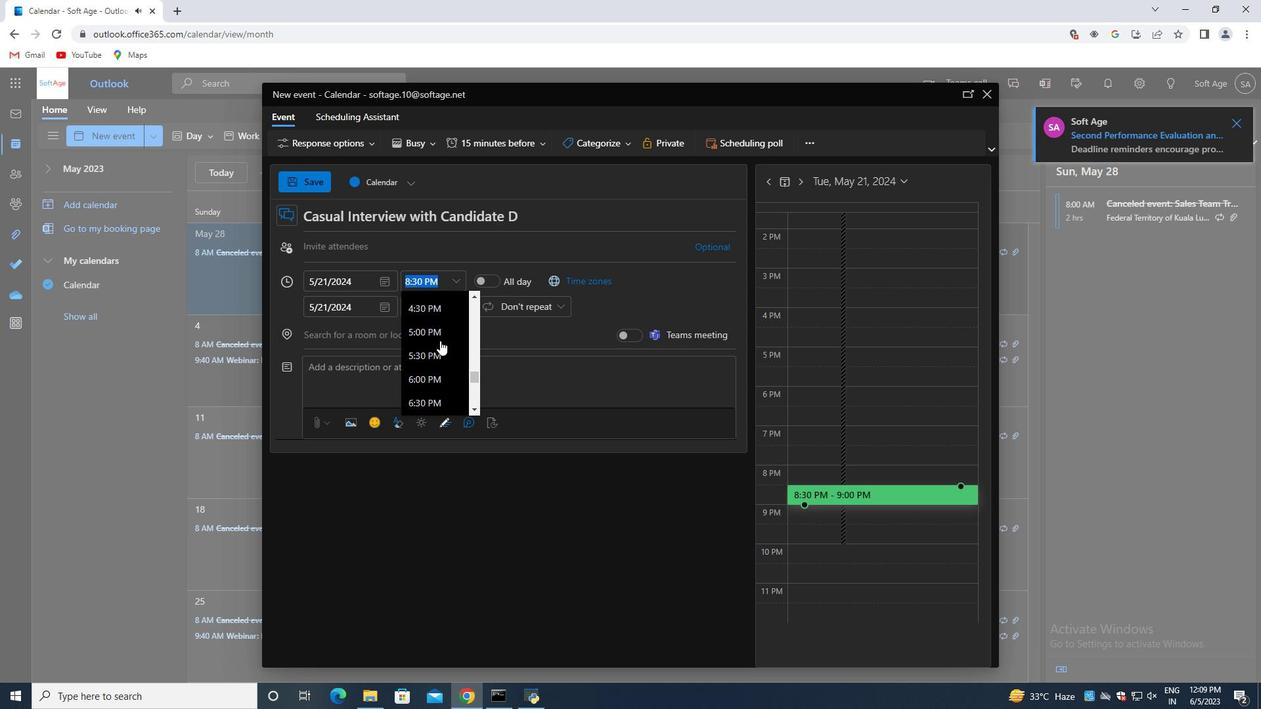 
Action: Mouse moved to (439, 341)
Screenshot: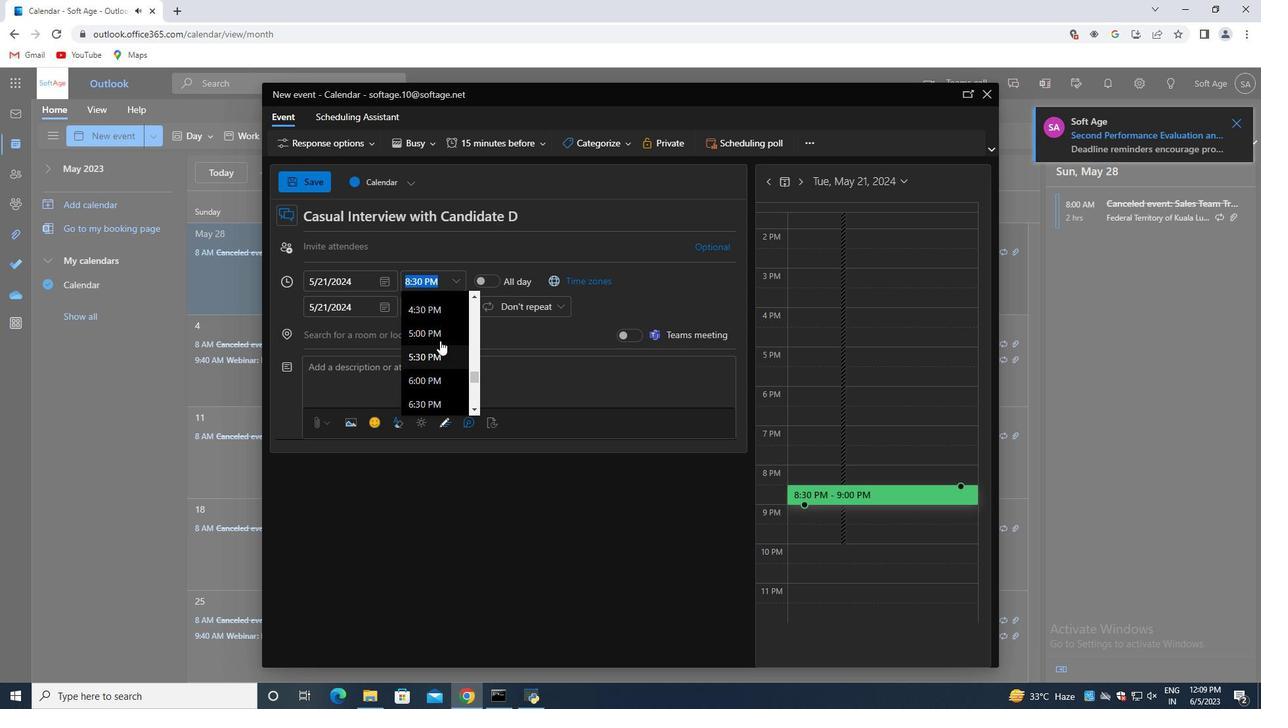 
Action: Mouse scrolled (439, 341) with delta (0, 0)
Screenshot: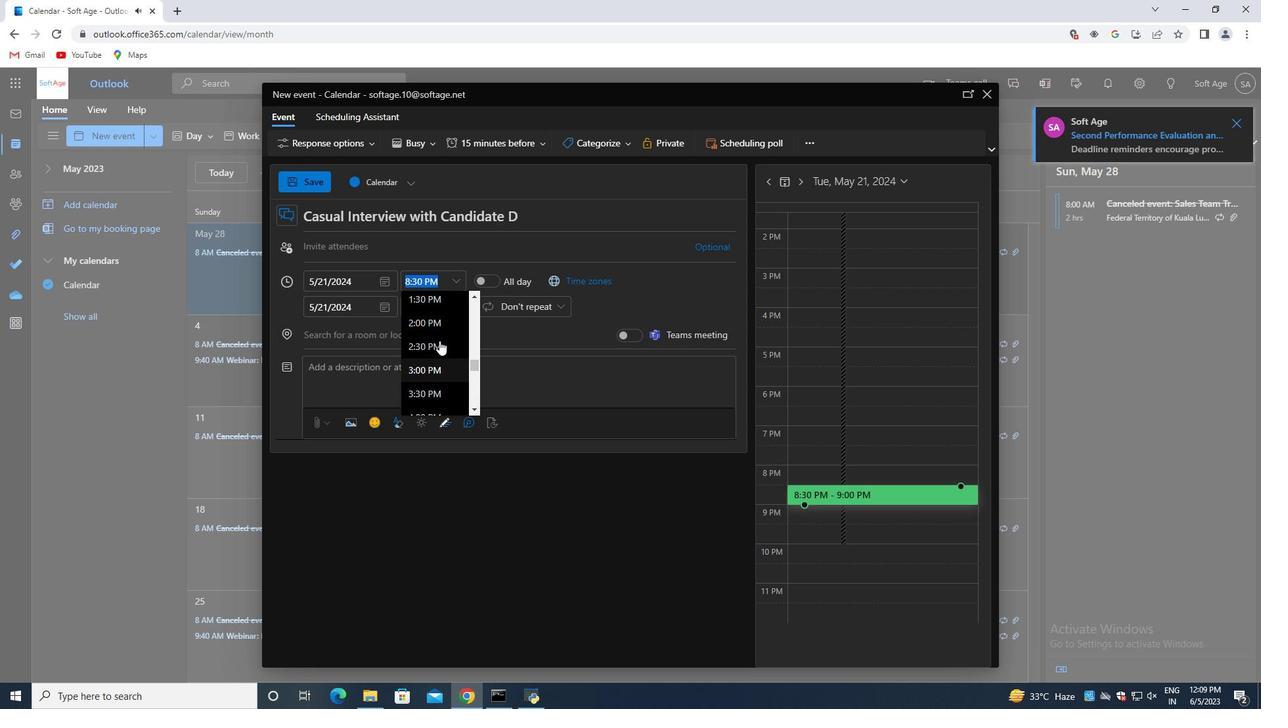 
Action: Mouse scrolled (439, 341) with delta (0, 0)
Screenshot: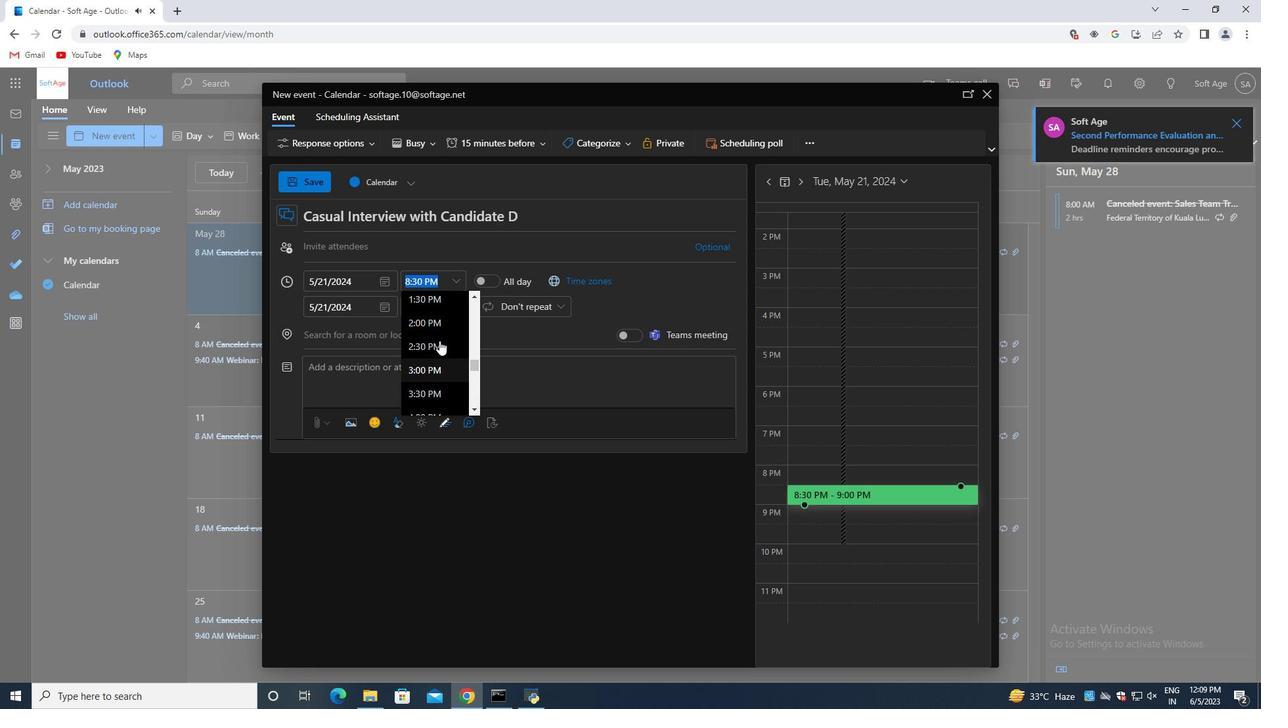 
Action: Mouse scrolled (439, 341) with delta (0, 0)
Screenshot: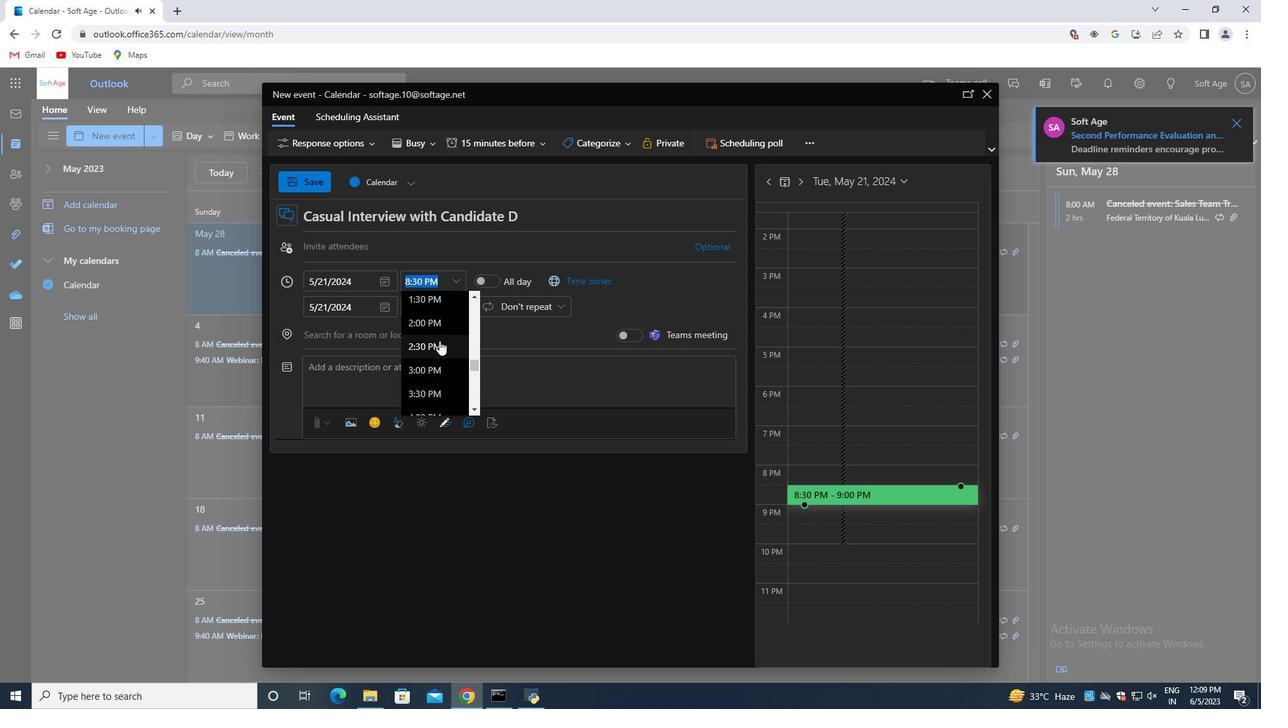 
Action: Mouse scrolled (439, 341) with delta (0, 0)
Screenshot: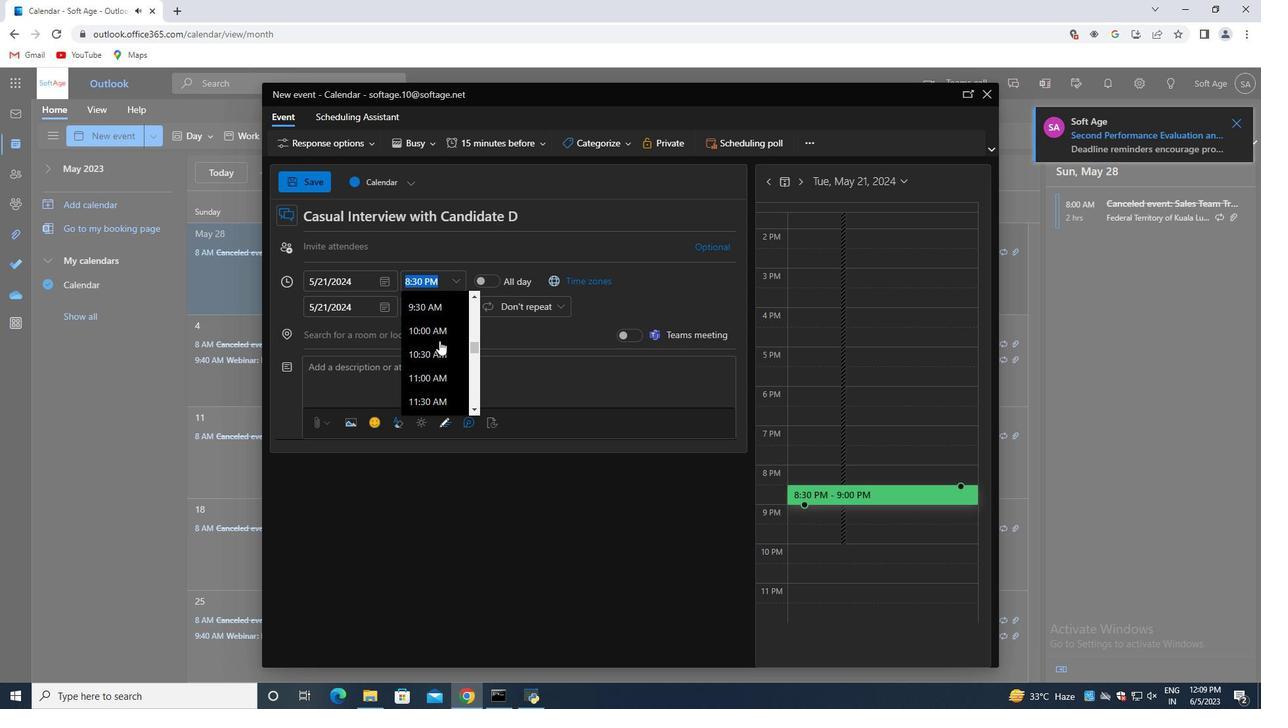 
Action: Mouse scrolled (439, 341) with delta (0, 0)
Screenshot: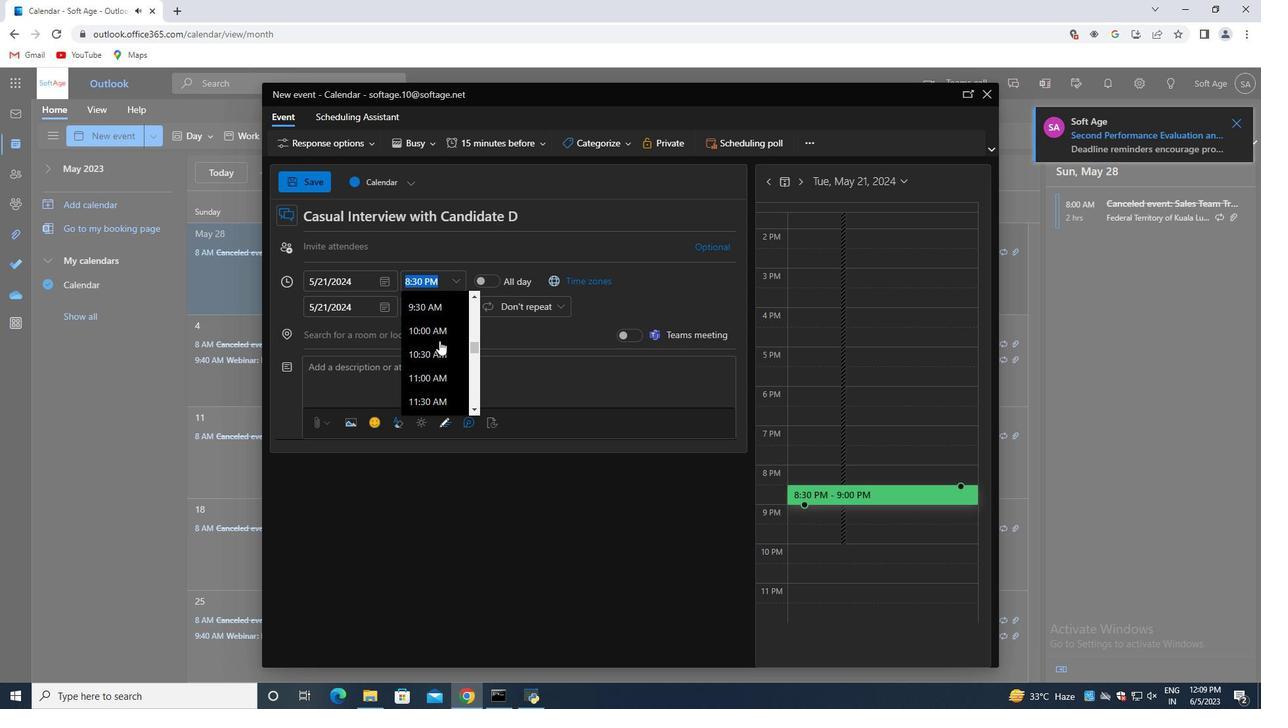 
Action: Mouse moved to (419, 343)
Screenshot: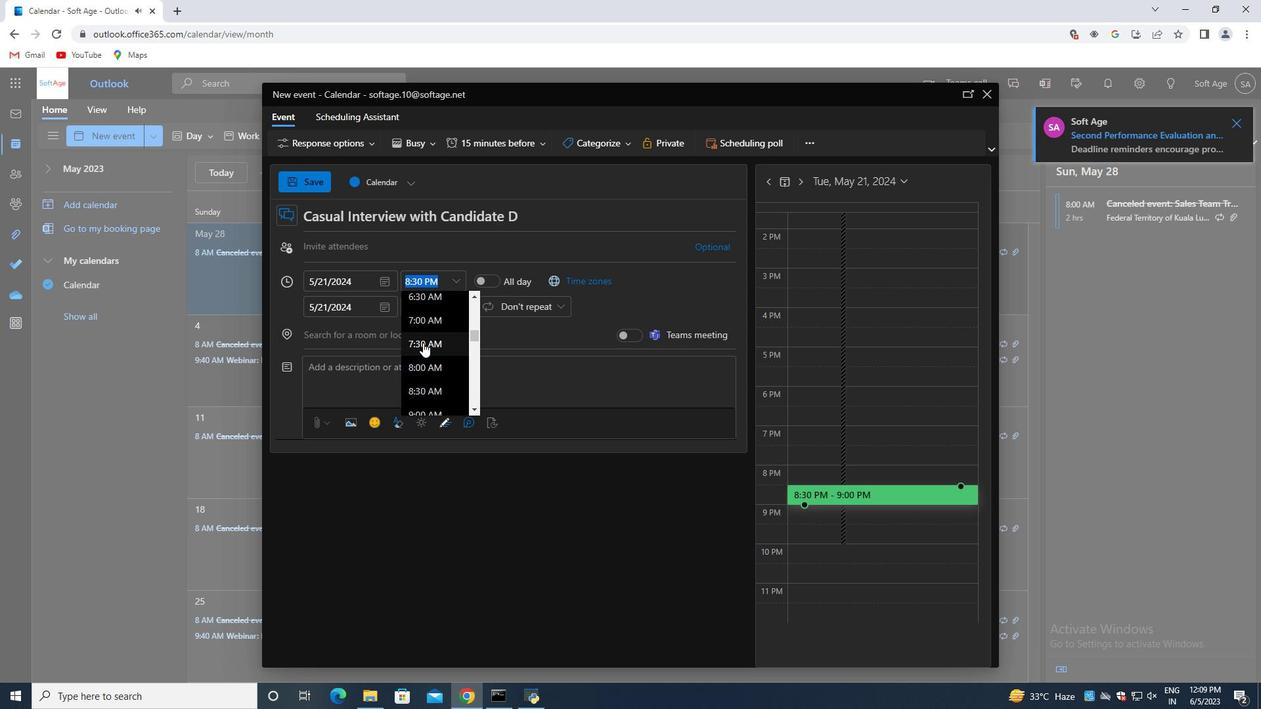 
Action: Mouse pressed left at (419, 343)
Screenshot: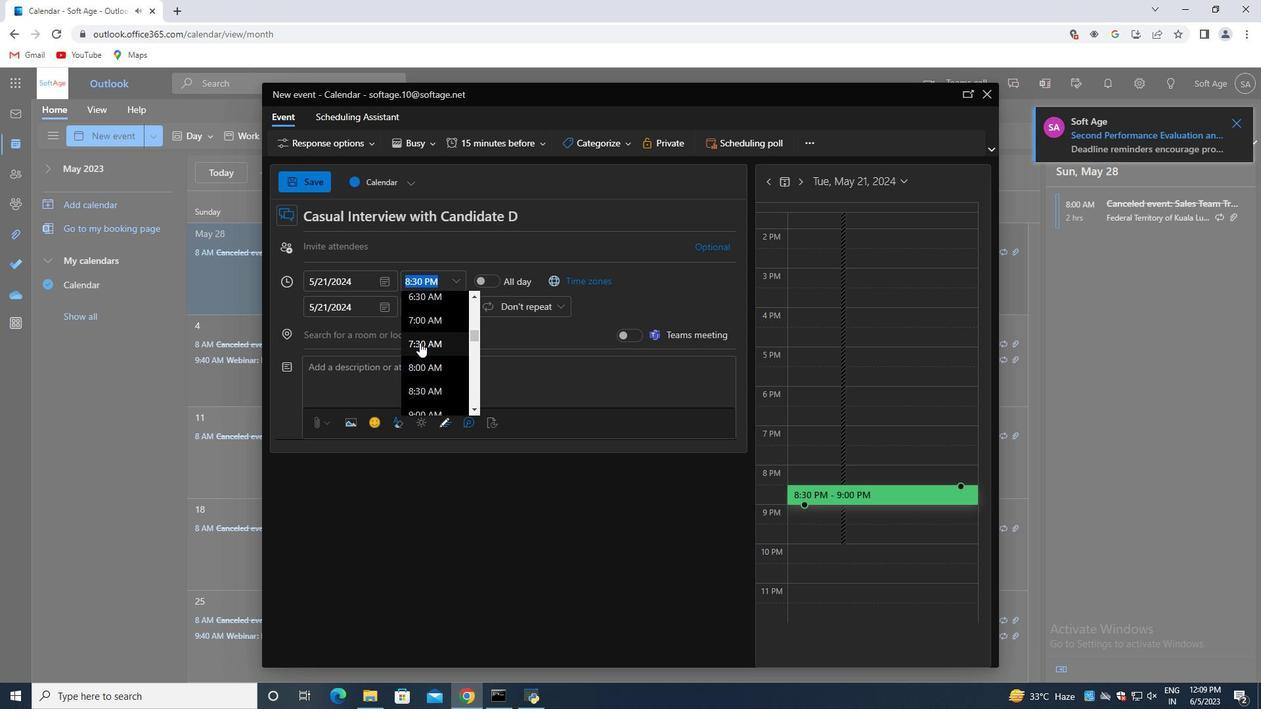 
Action: Key pressed <Key.left><Key.left><Key.left><Key.left><Key.backspace>5
Screenshot: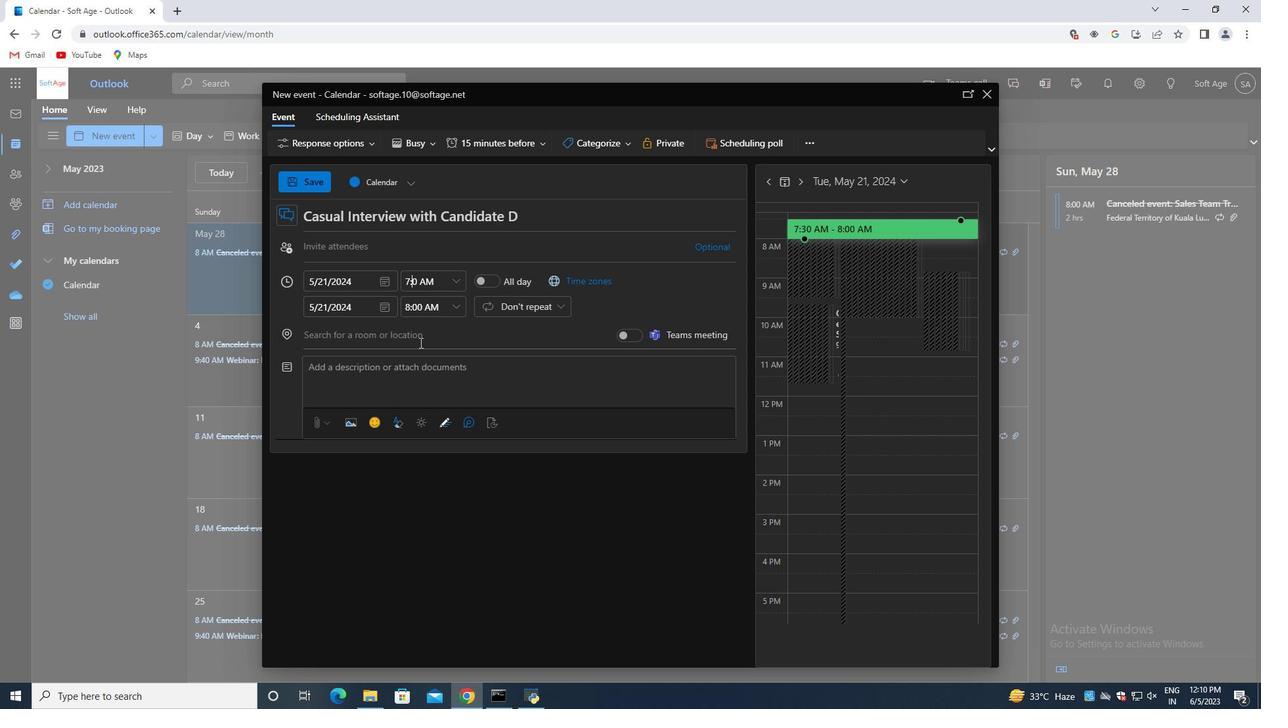 
Action: Mouse moved to (454, 310)
Screenshot: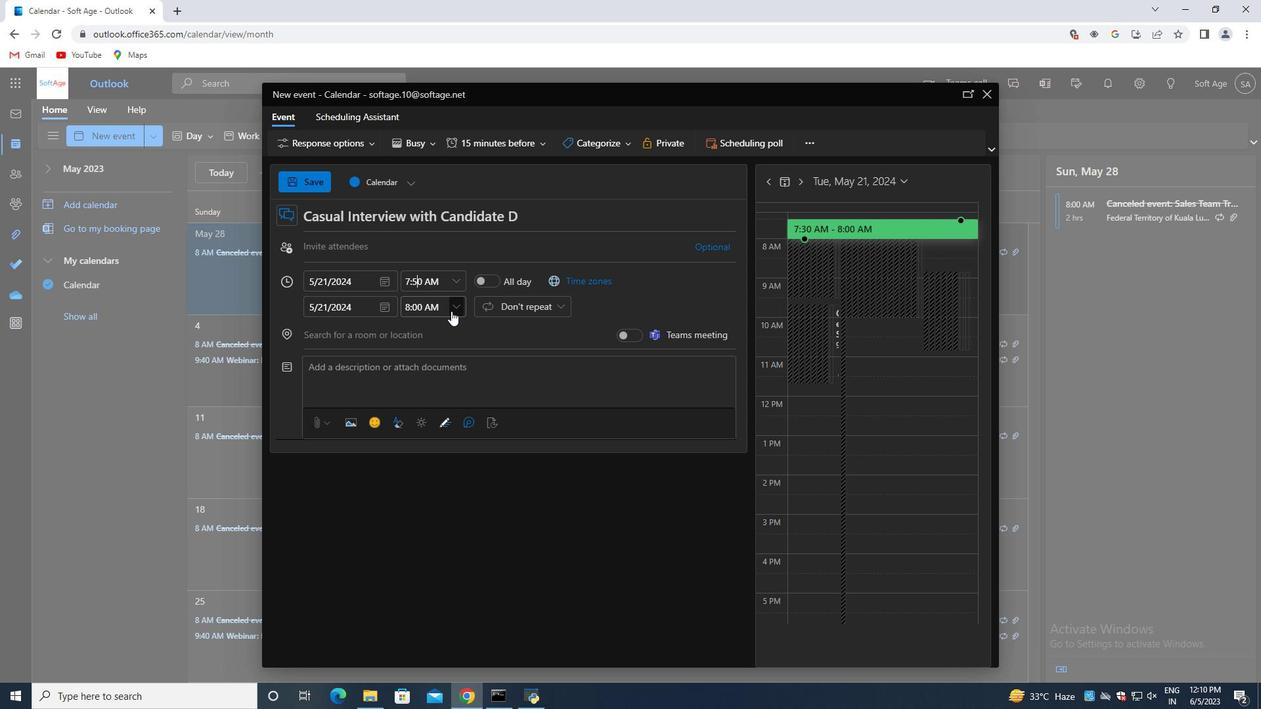 
Action: Mouse pressed left at (454, 310)
Screenshot: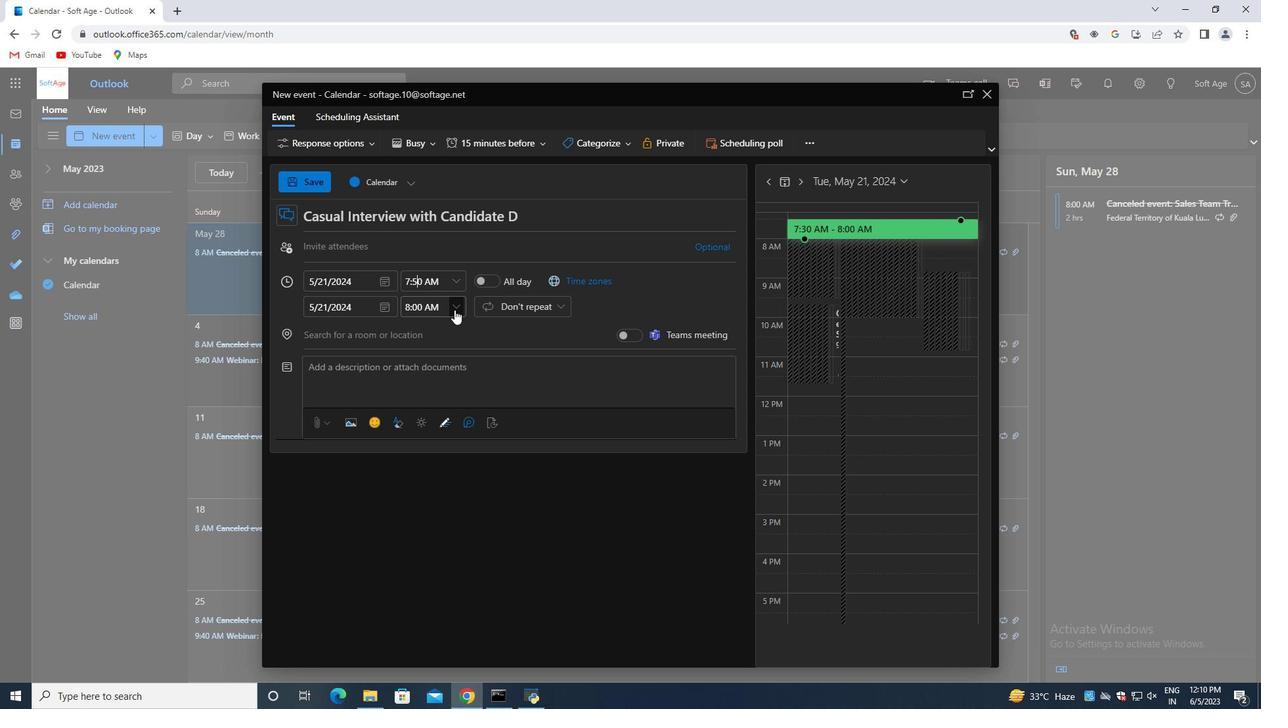 
Action: Mouse moved to (427, 398)
Screenshot: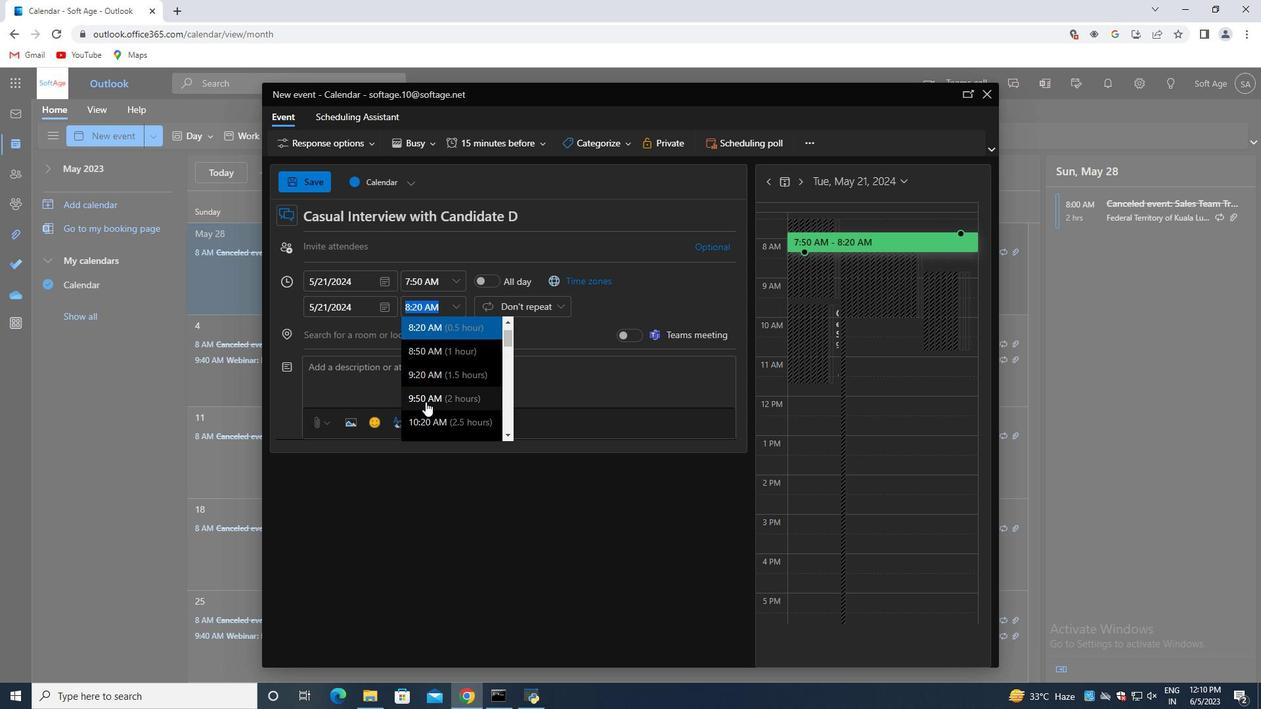
Action: Mouse pressed left at (427, 398)
Screenshot: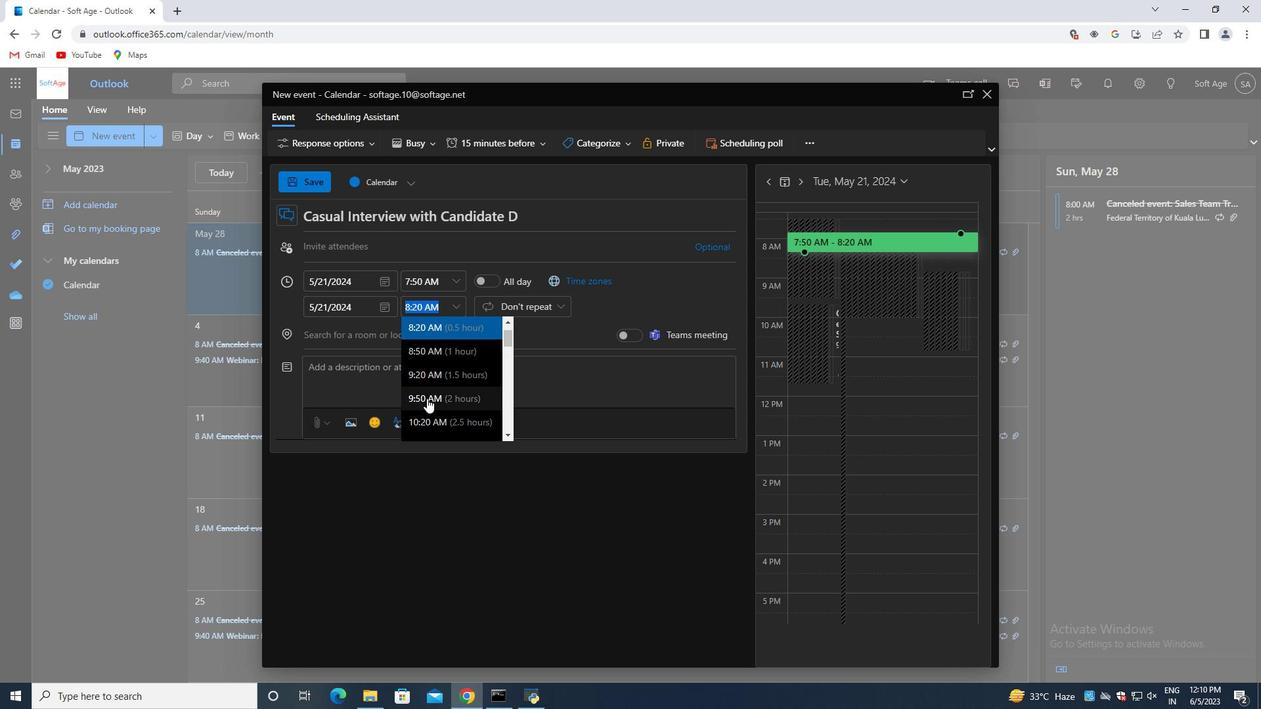 
Action: Mouse moved to (355, 247)
Screenshot: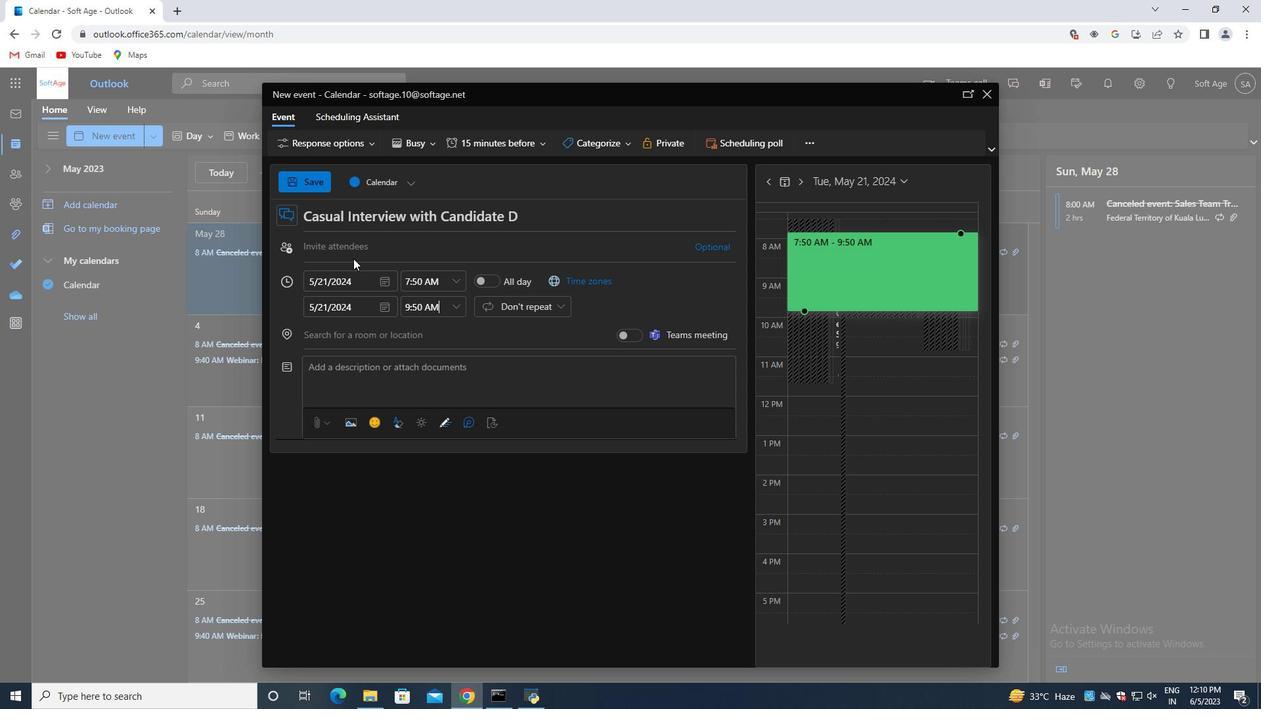
Action: Mouse pressed left at (355, 247)
Screenshot: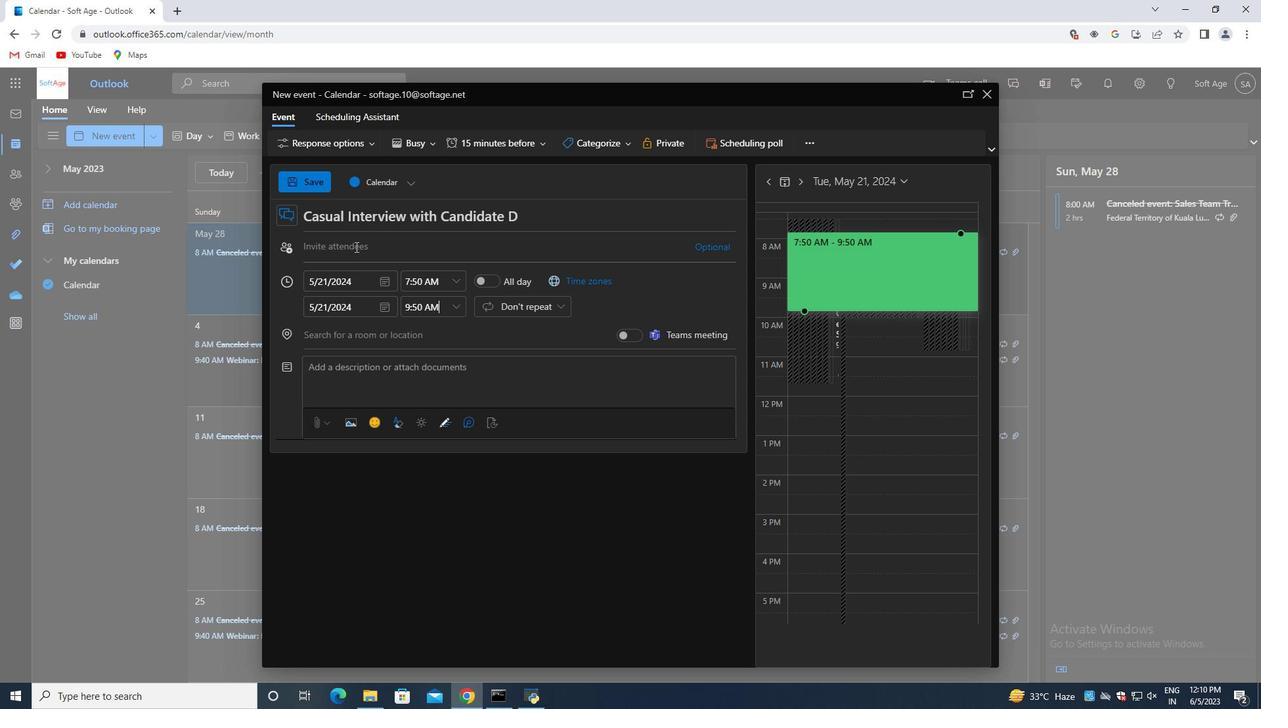 
Action: Key pressed softage.3<Key.shift>@softage.net<Key.enter>softage.ne<Key.backspace><Key.backspace>4<Key.shift>@softage.net<Key.enter>
Screenshot: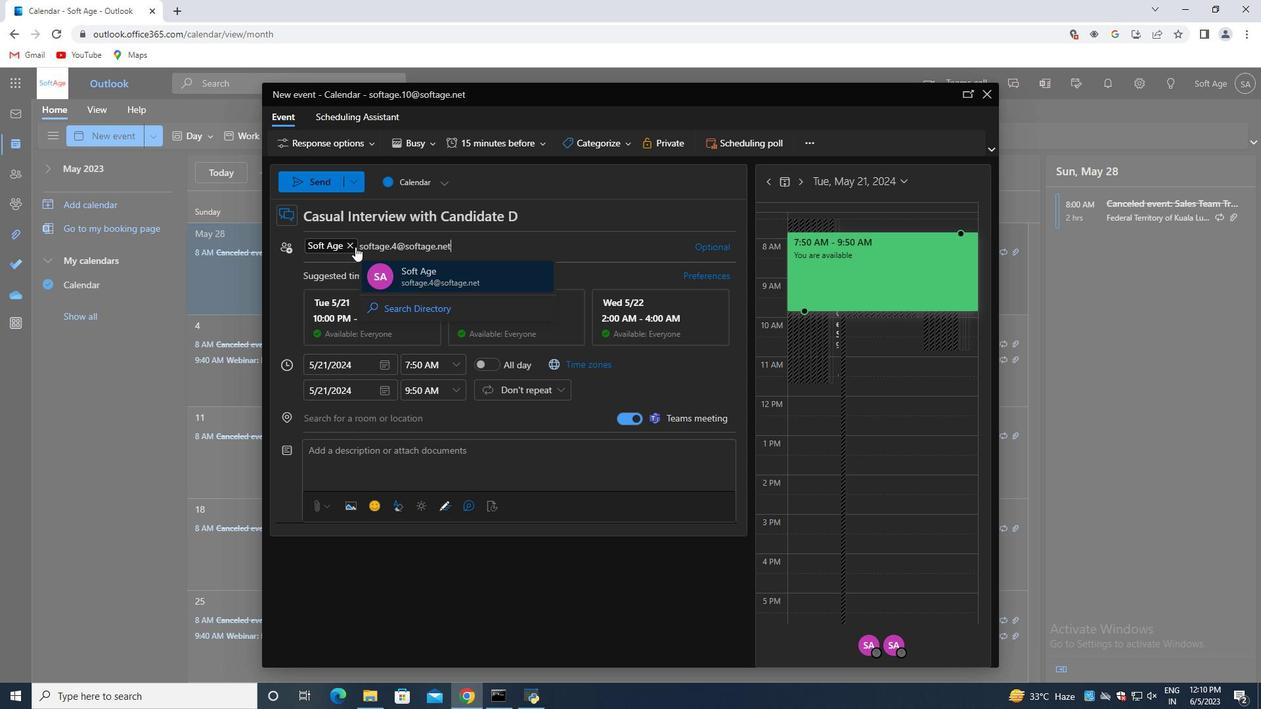 
Action: Mouse moved to (486, 139)
Screenshot: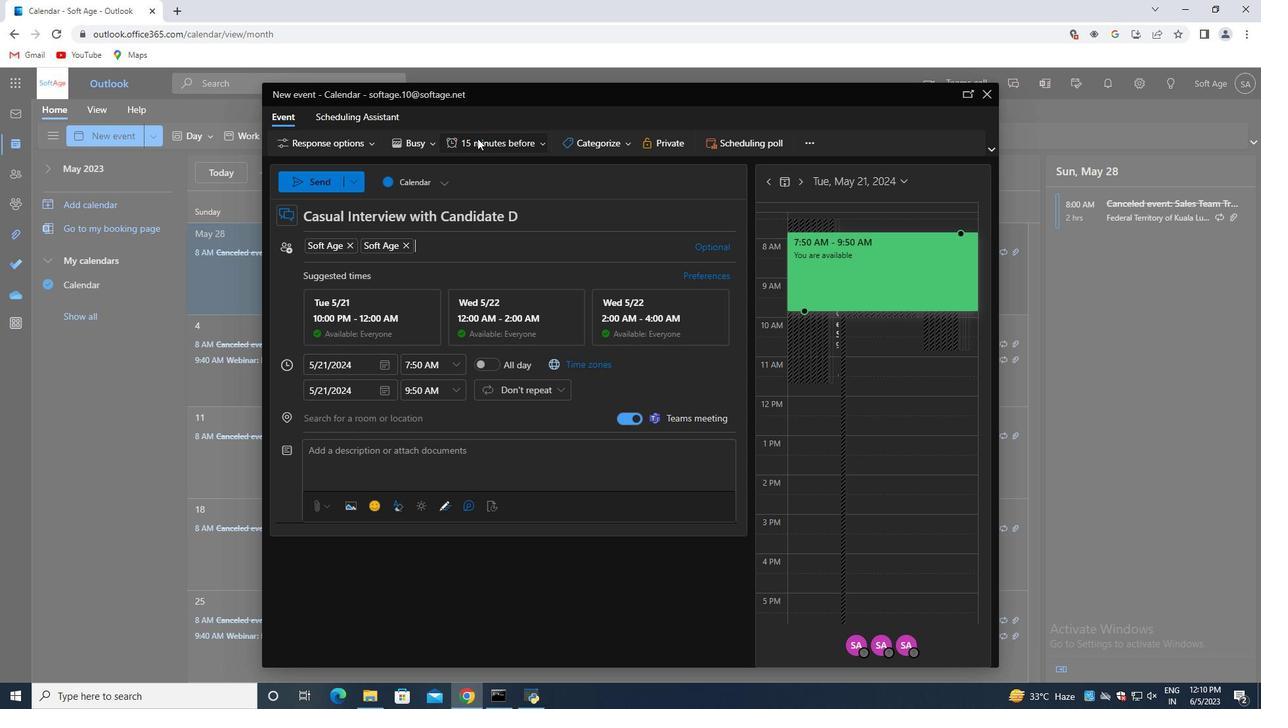 
Action: Mouse pressed left at (486, 139)
Screenshot: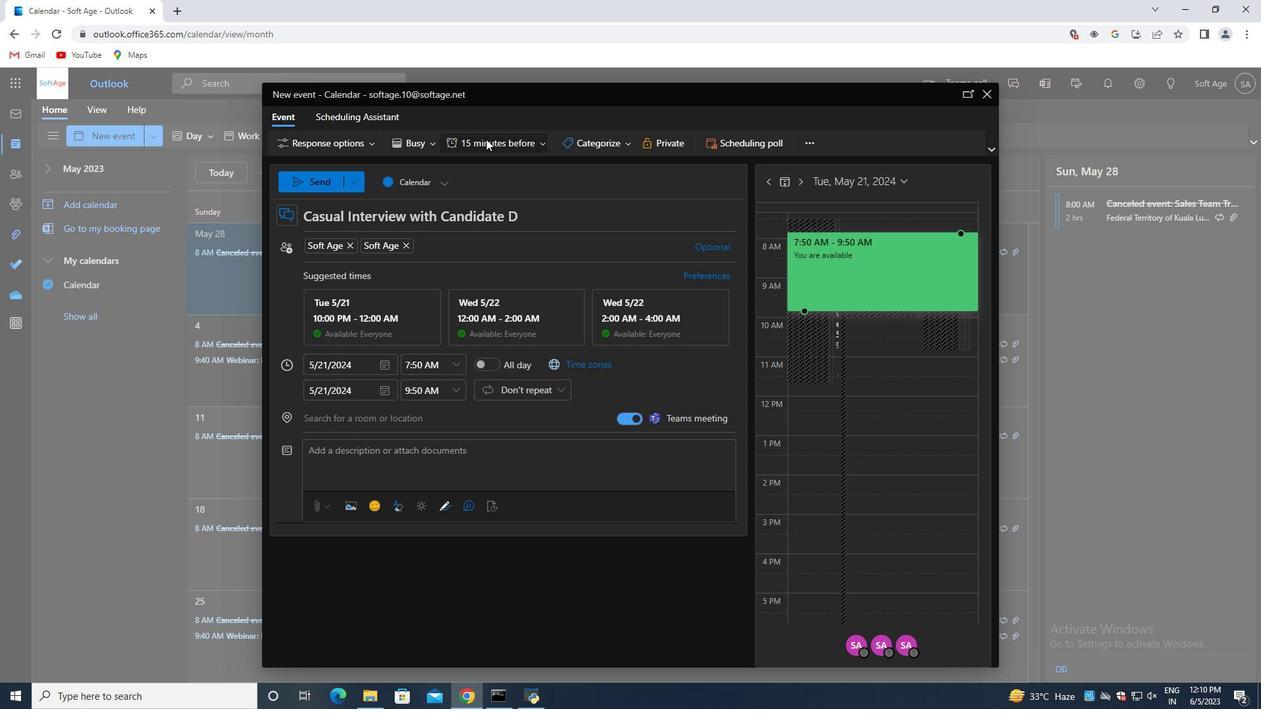 
Action: Mouse moved to (509, 311)
Screenshot: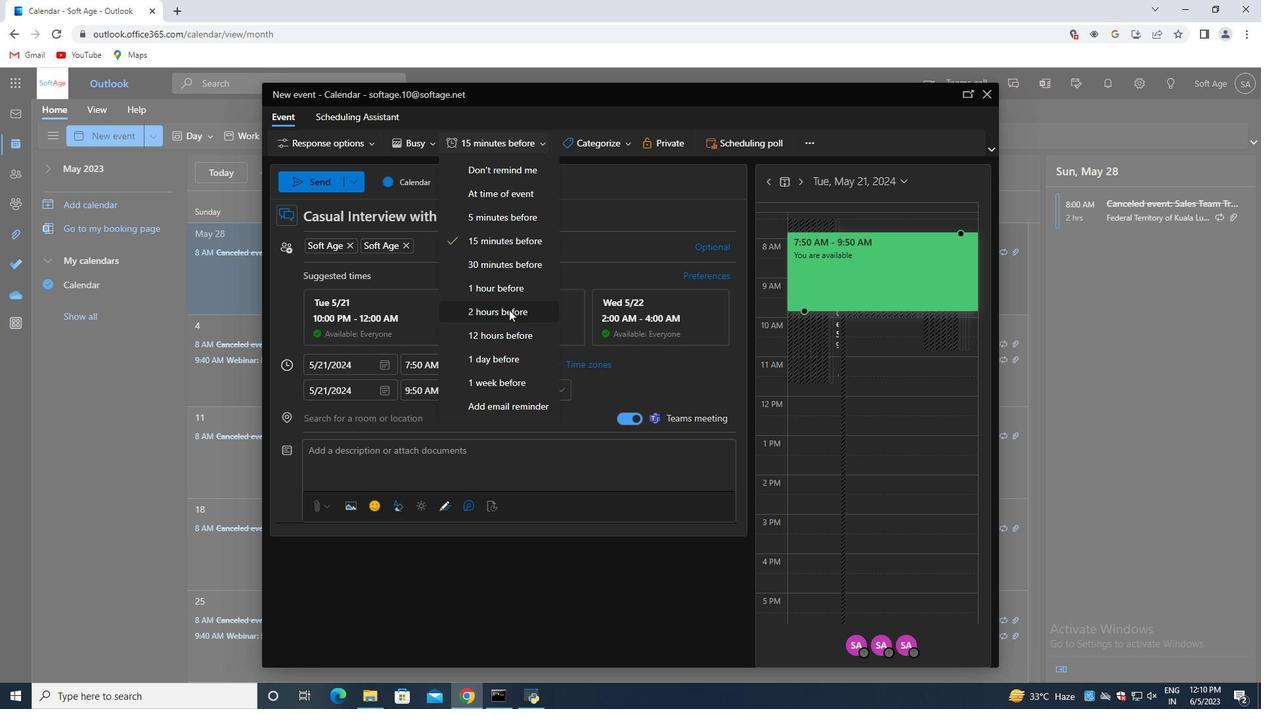 
Action: Mouse pressed left at (509, 311)
Screenshot: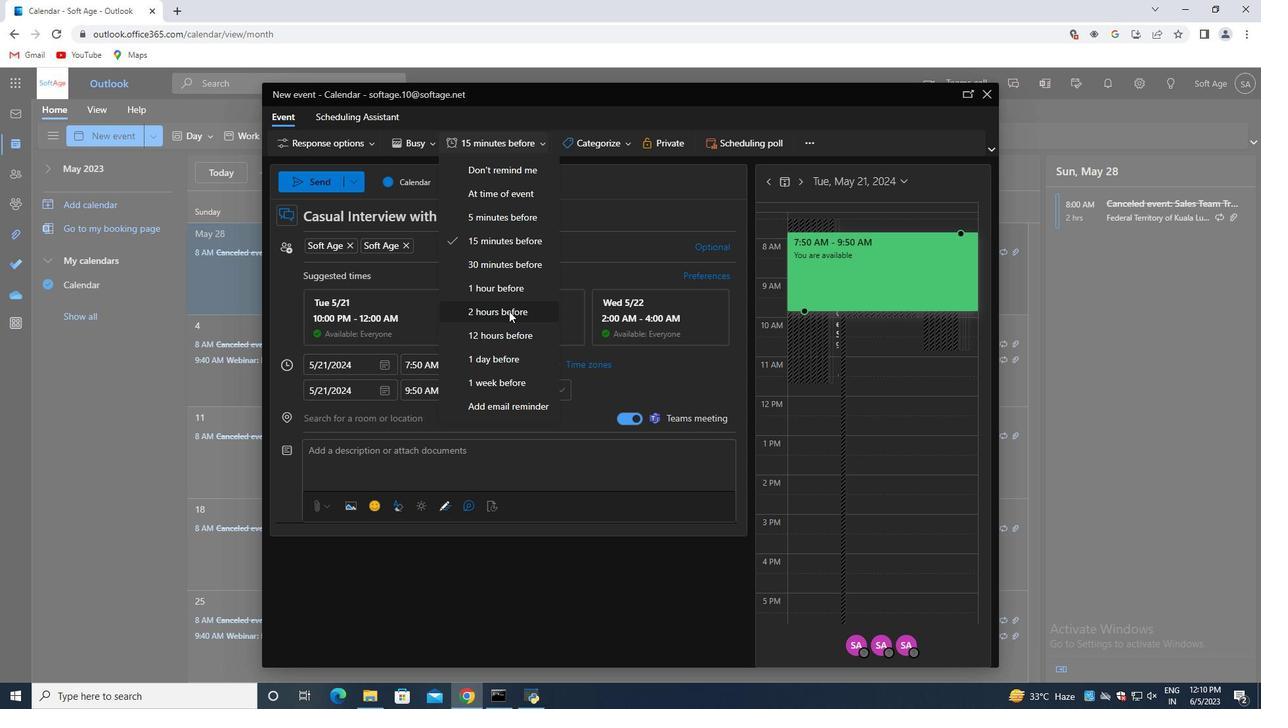 
Action: Mouse moved to (327, 180)
Screenshot: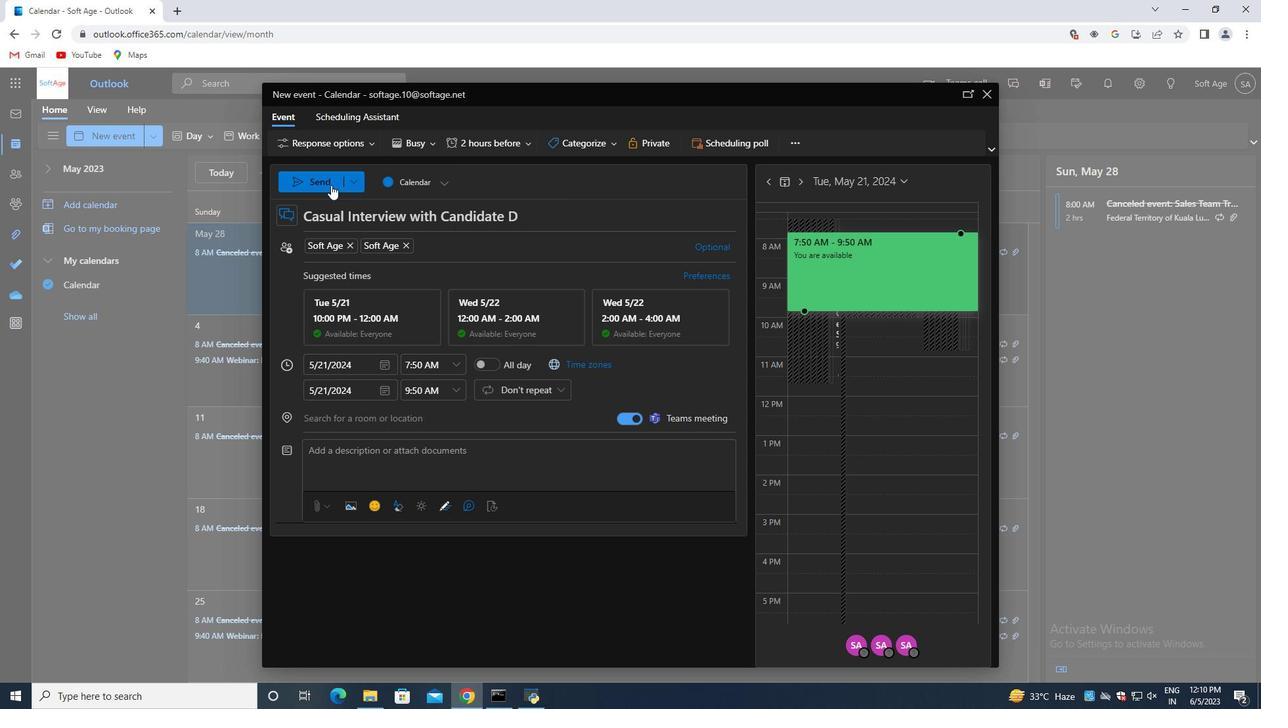 
Action: Mouse pressed left at (327, 180)
Screenshot: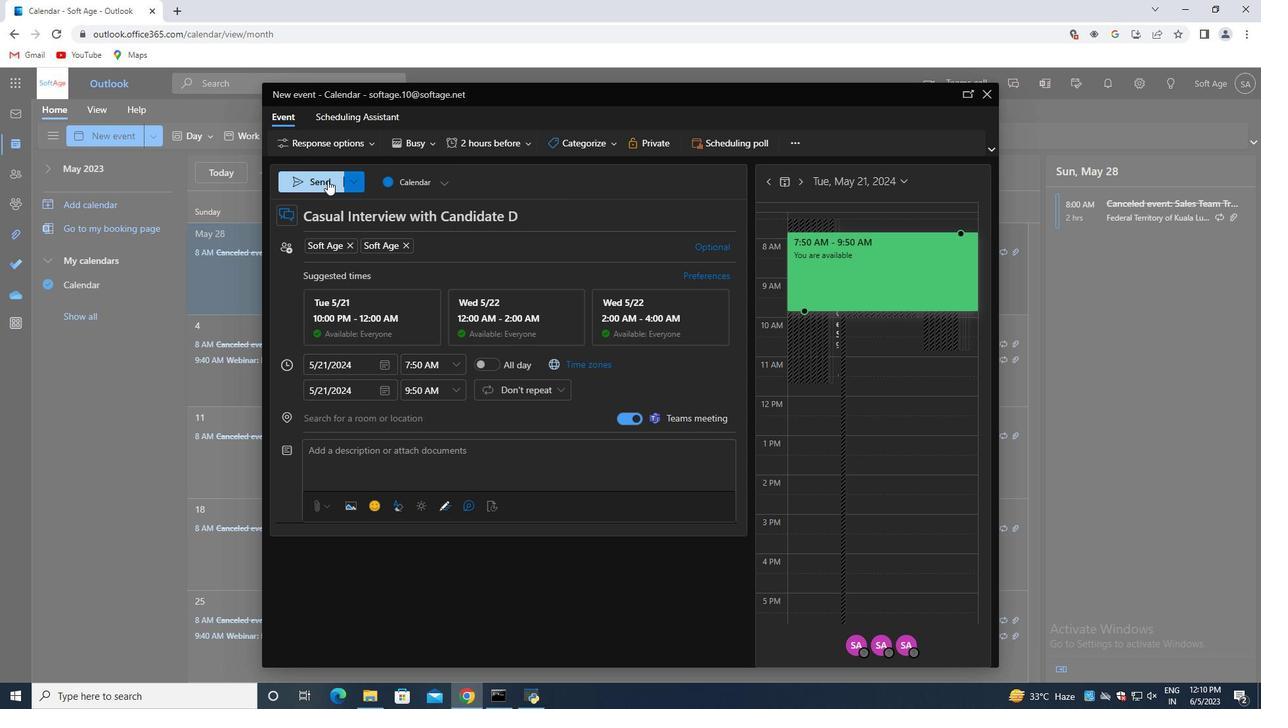 
